 Task: Create a sub task System Test and UAT for the task  Integrate website with a new chatbot for customer support in the project BlueChip , assign it to team member softage.3@softage.net and update the status of the sub task to  Completed , set the priority of the sub task to High
Action: Mouse moved to (563, 283)
Screenshot: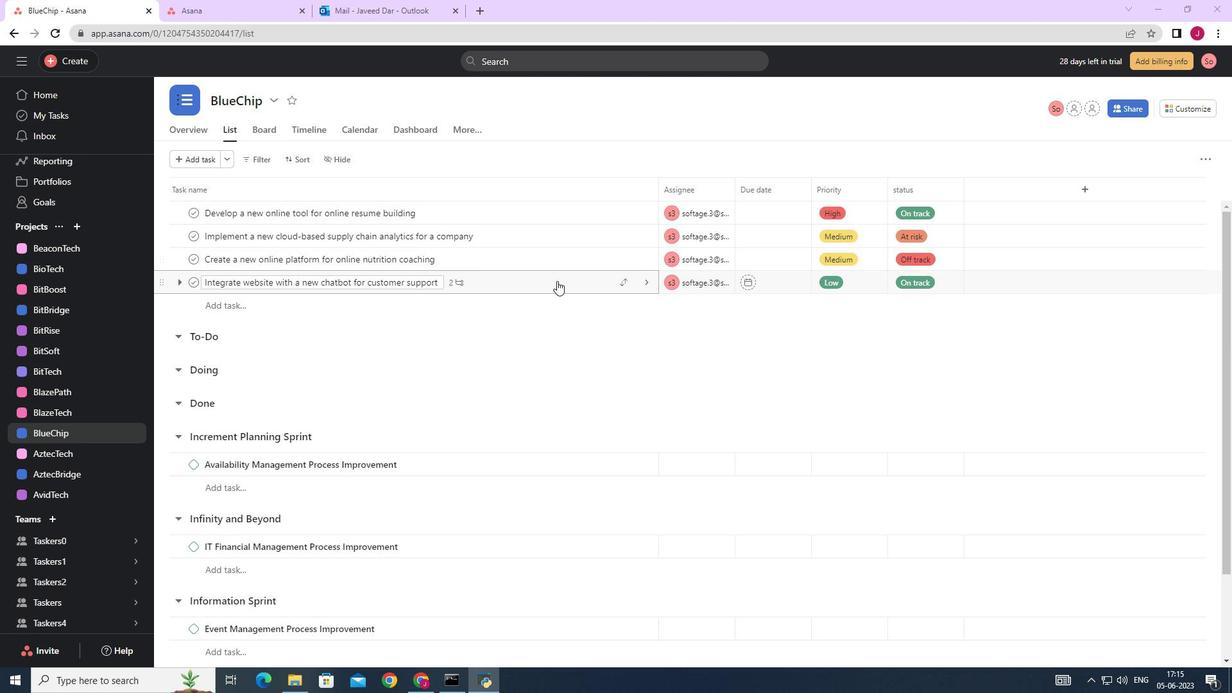 
Action: Mouse pressed left at (563, 283)
Screenshot: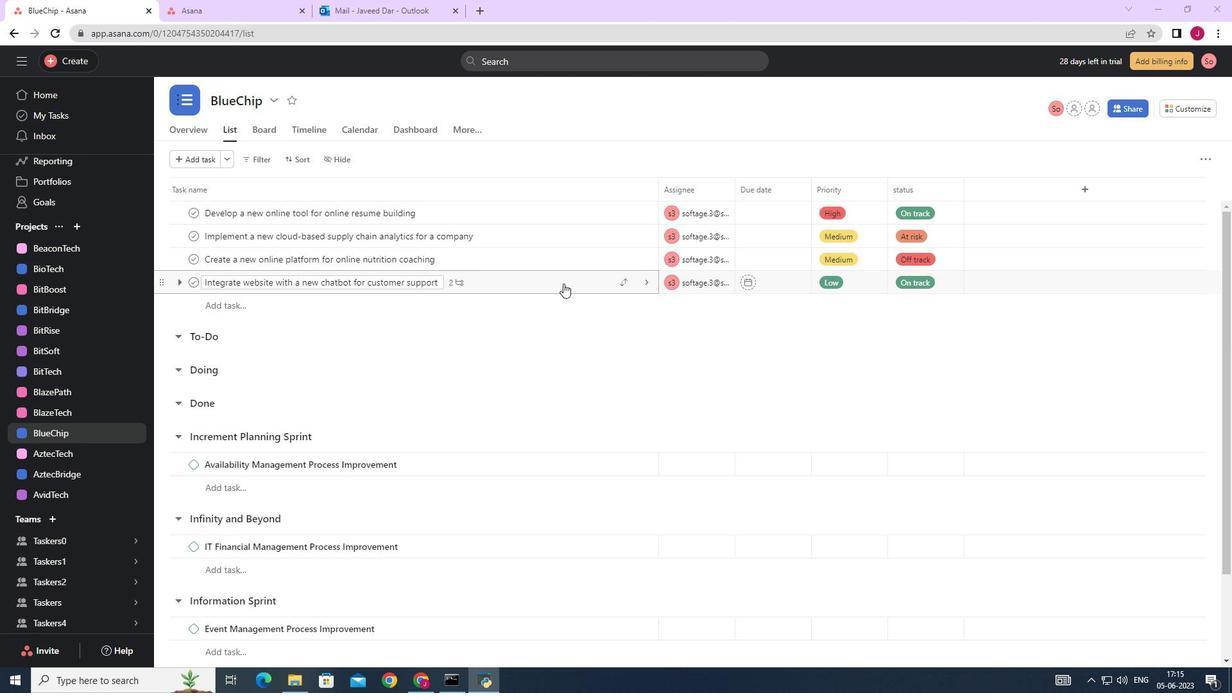 
Action: Mouse moved to (1148, 513)
Screenshot: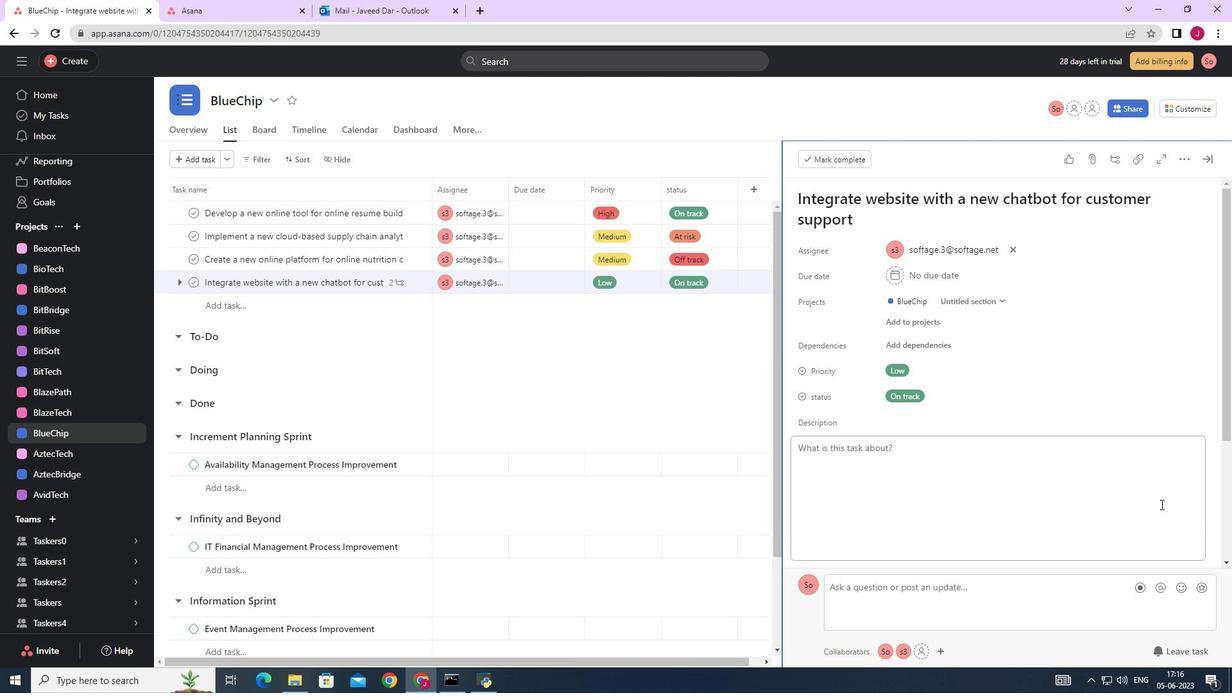 
Action: Mouse scrolled (1148, 512) with delta (0, 0)
Screenshot: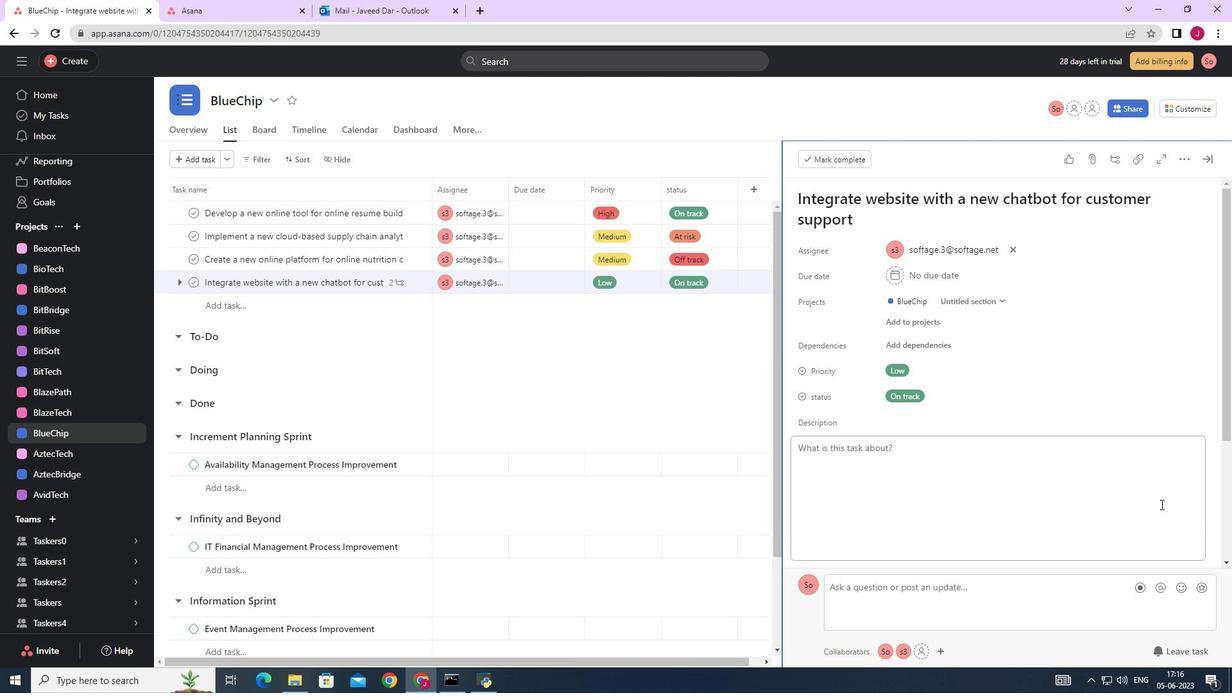 
Action: Mouse moved to (1146, 514)
Screenshot: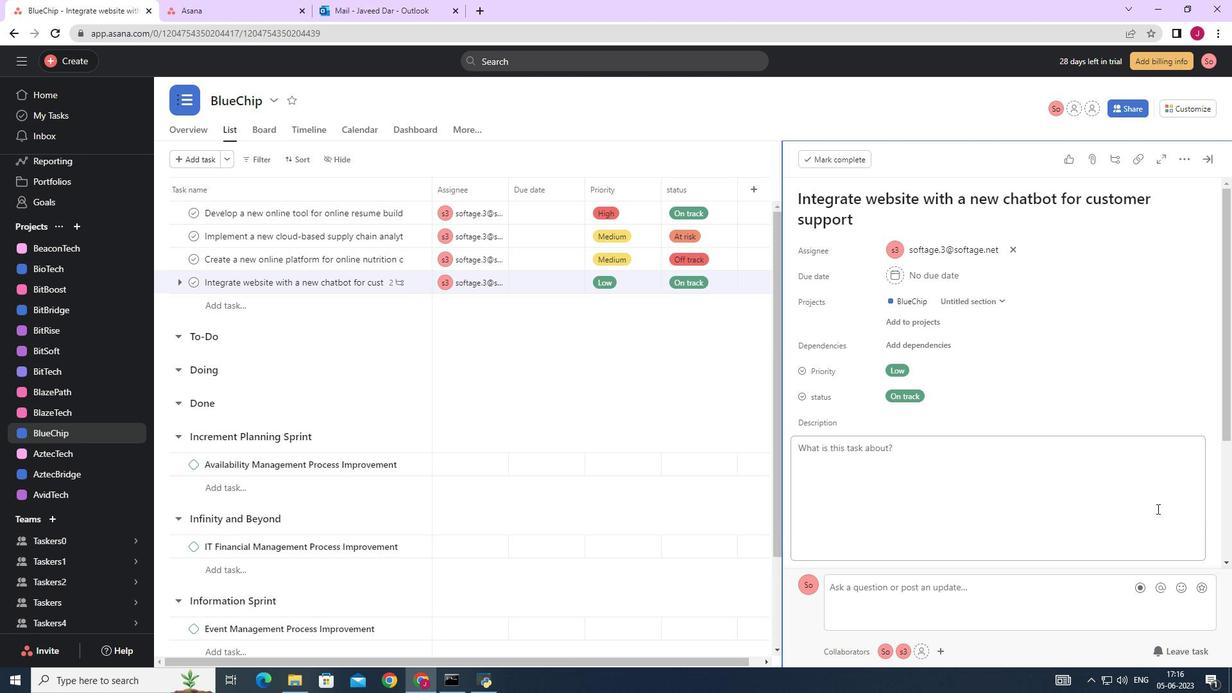 
Action: Mouse scrolled (1147, 513) with delta (0, 0)
Screenshot: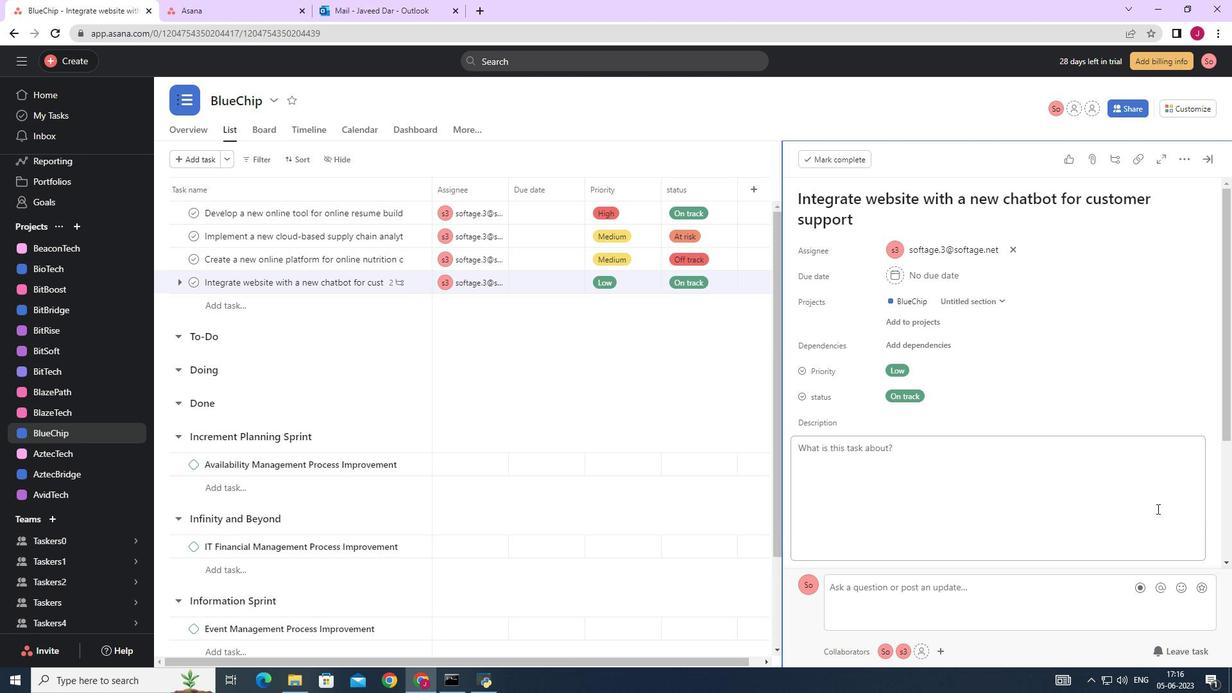
Action: Mouse scrolled (1146, 513) with delta (0, 0)
Screenshot: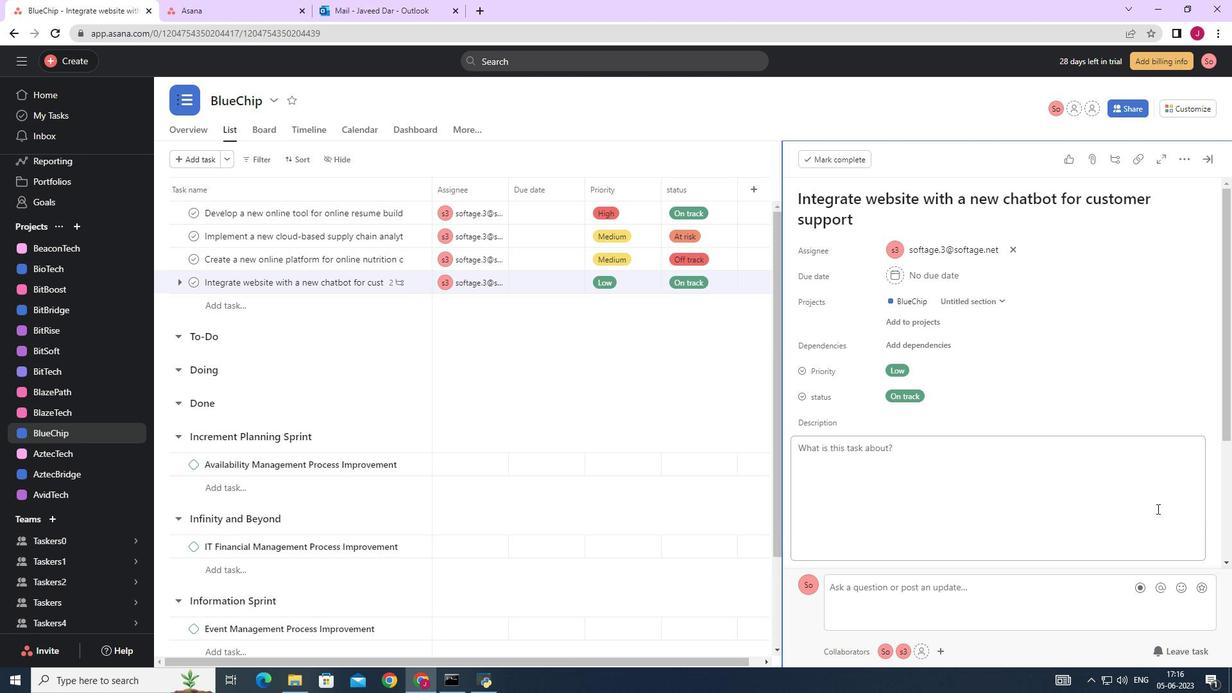 
Action: Mouse scrolled (1146, 513) with delta (0, 0)
Screenshot: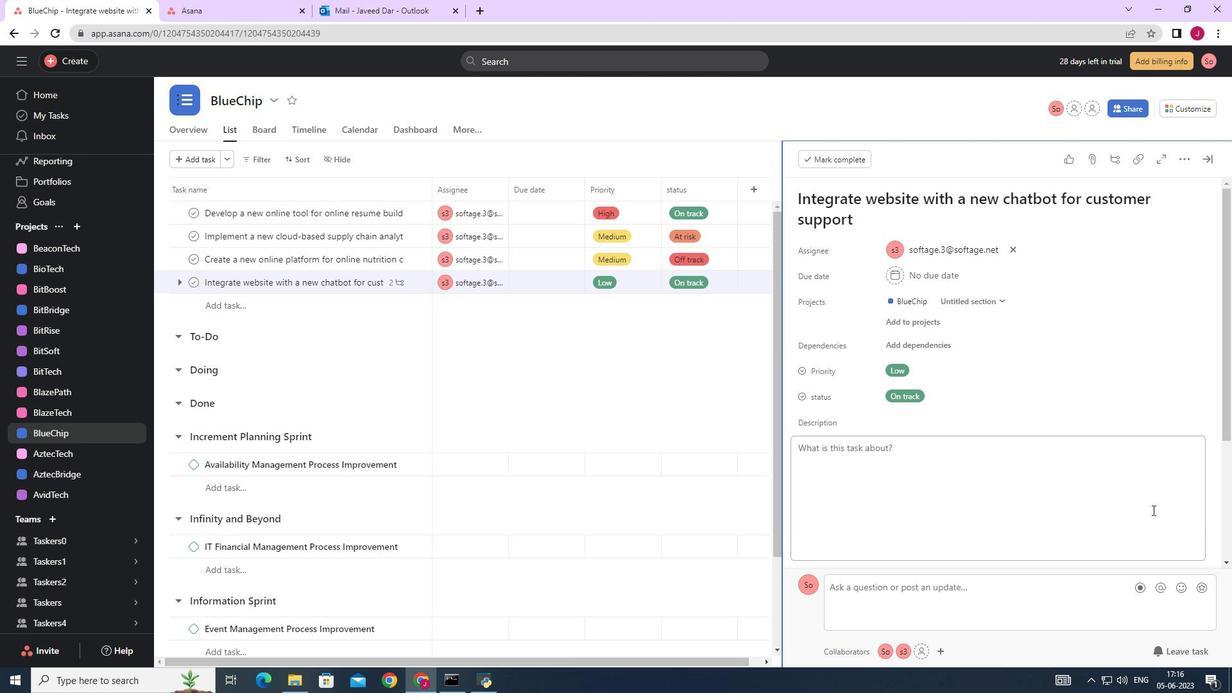 
Action: Mouse moved to (1142, 514)
Screenshot: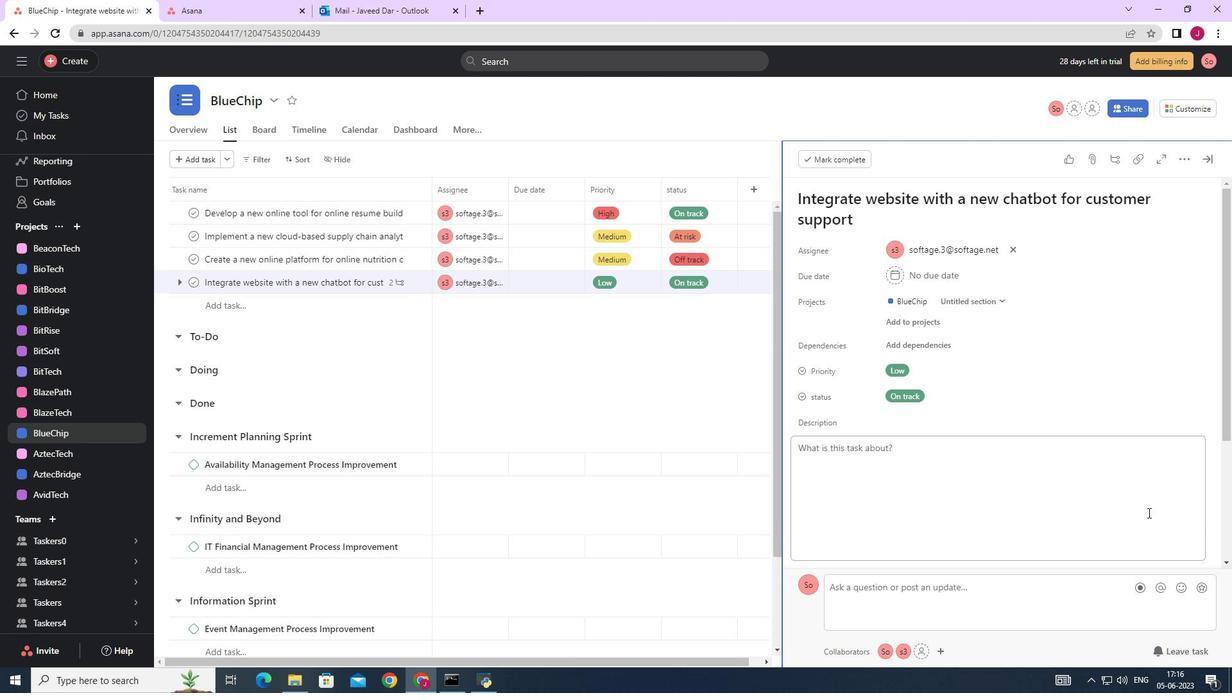 
Action: Mouse scrolled (1144, 514) with delta (0, 0)
Screenshot: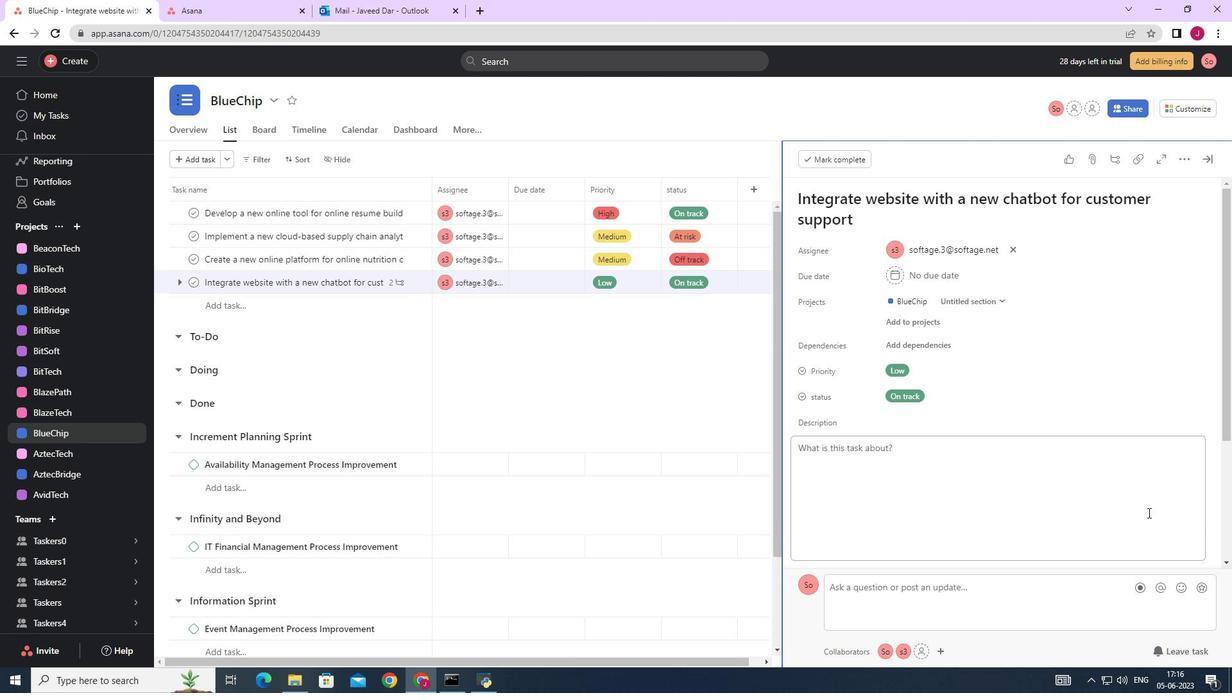 
Action: Mouse moved to (820, 436)
Screenshot: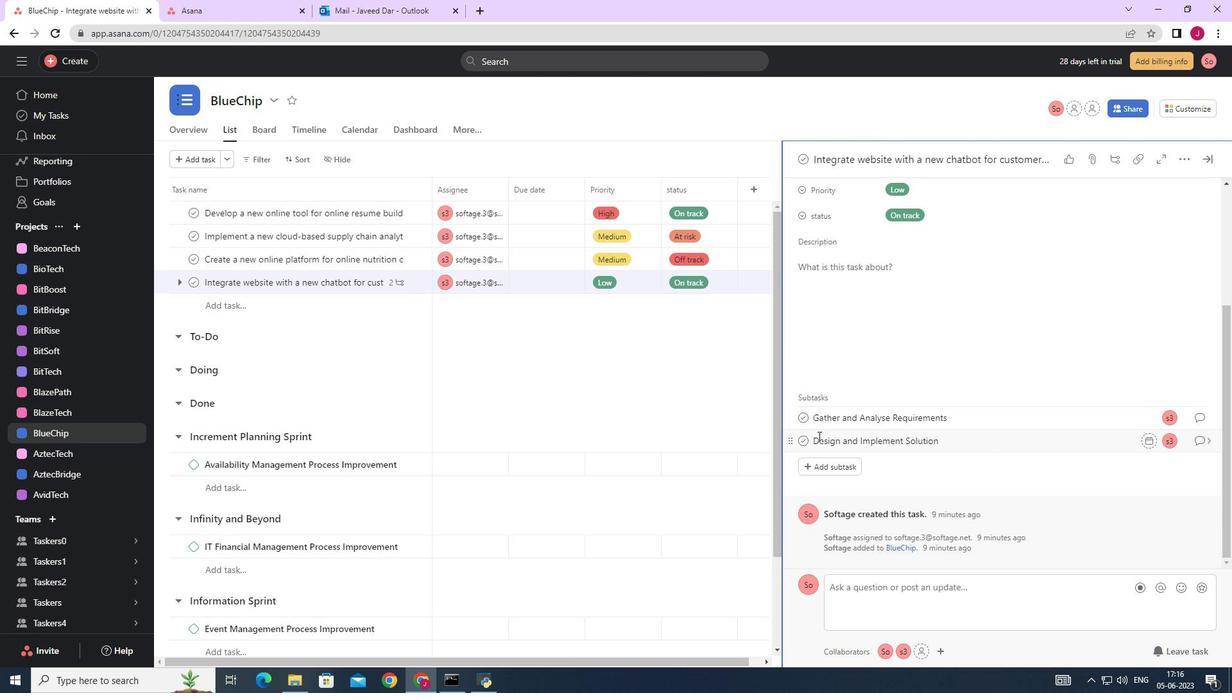 
Action: Mouse scrolled (820, 435) with delta (0, 0)
Screenshot: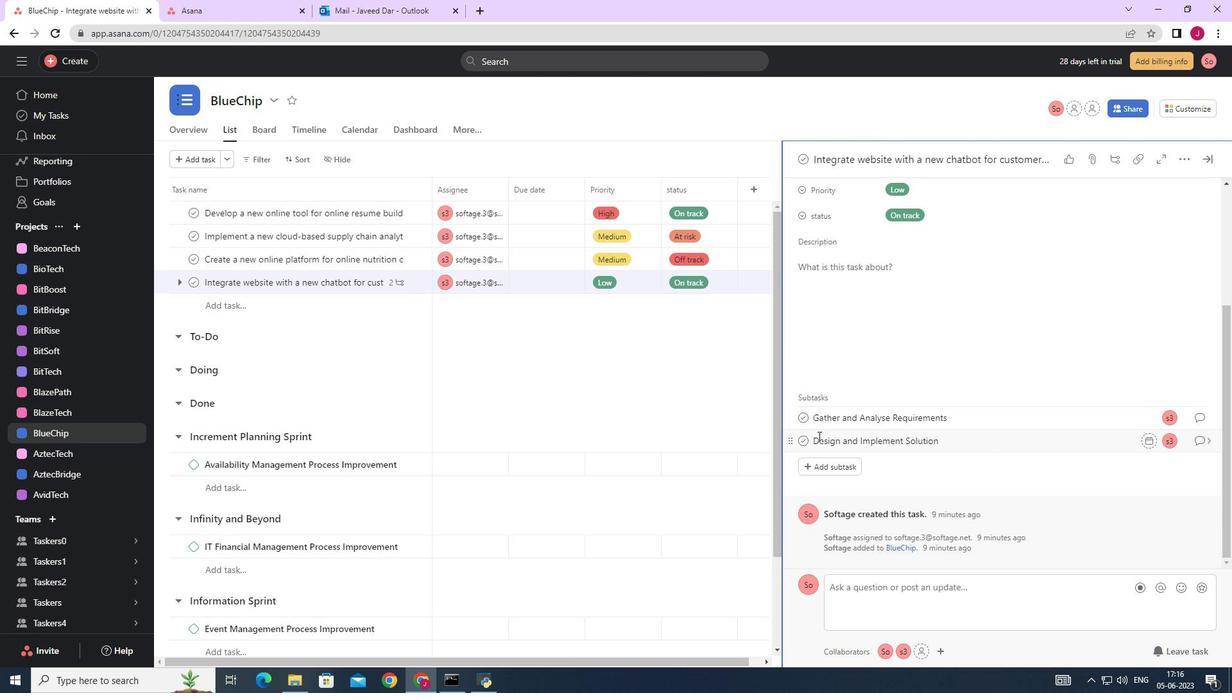 
Action: Mouse moved to (832, 441)
Screenshot: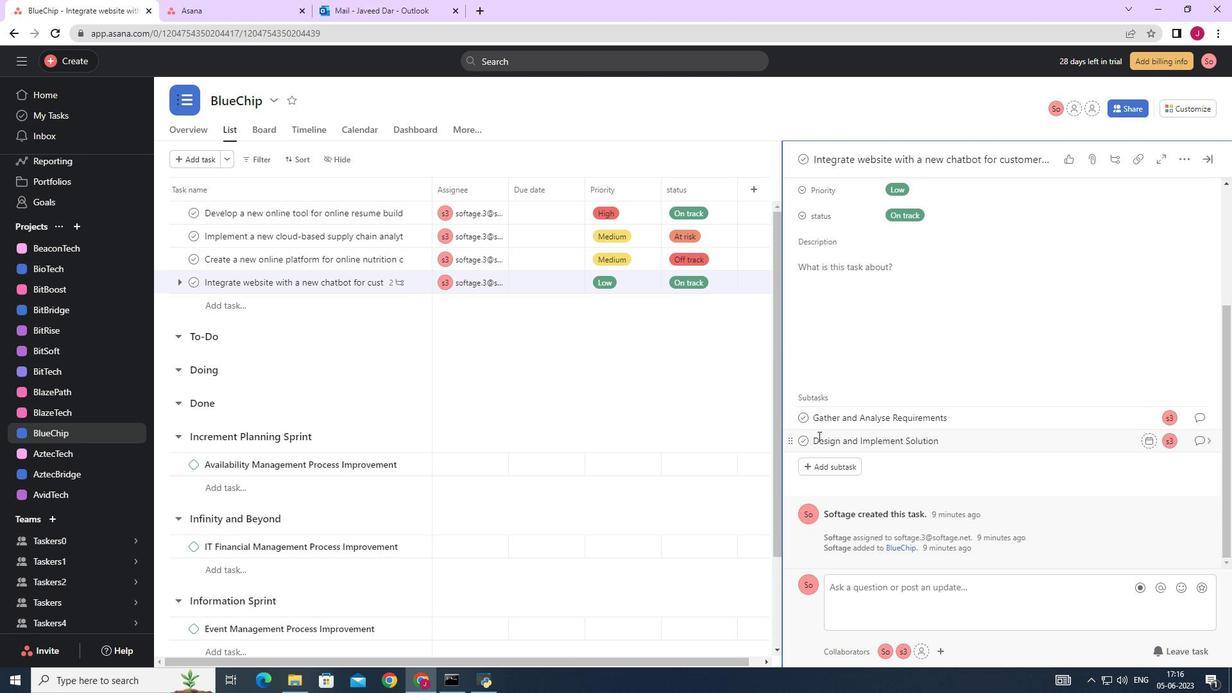 
Action: Mouse scrolled (832, 440) with delta (0, 0)
Screenshot: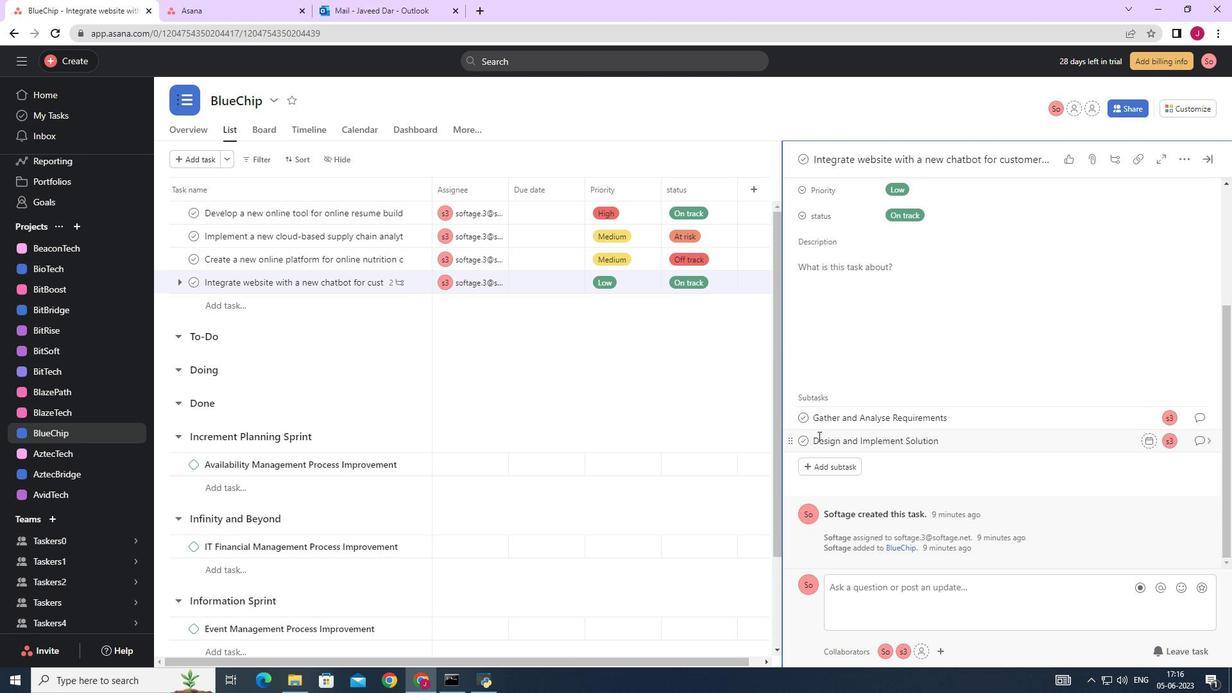 
Action: Mouse moved to (836, 442)
Screenshot: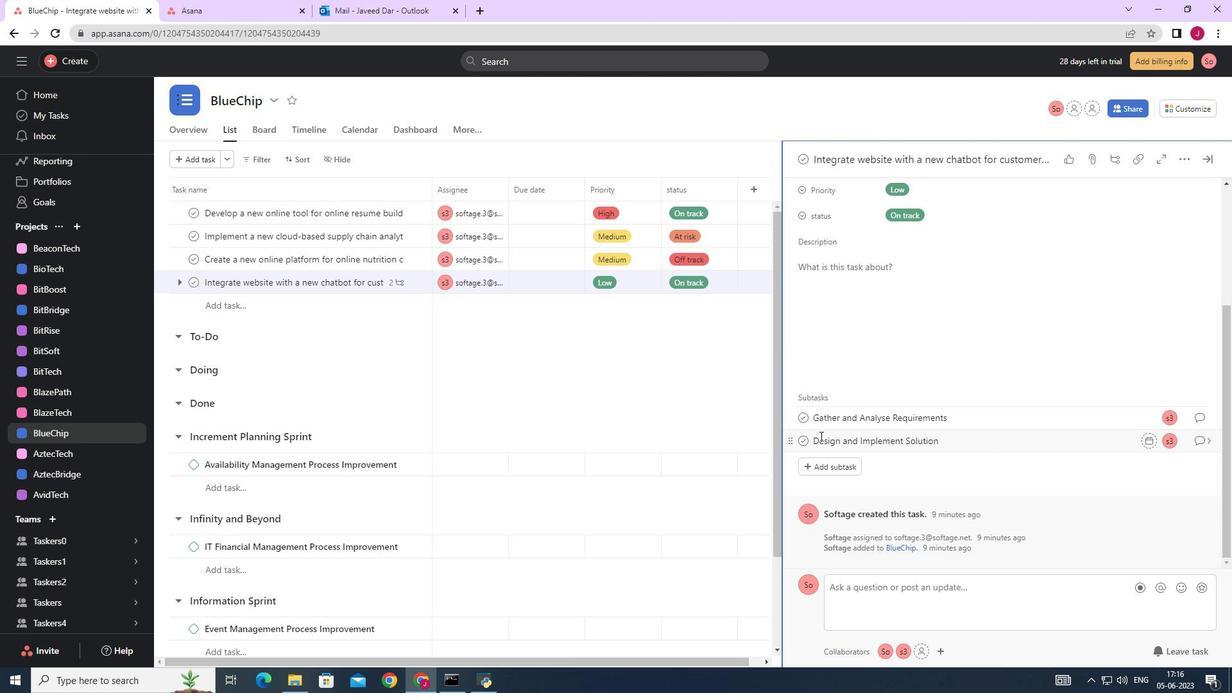 
Action: Mouse scrolled (836, 441) with delta (0, 0)
Screenshot: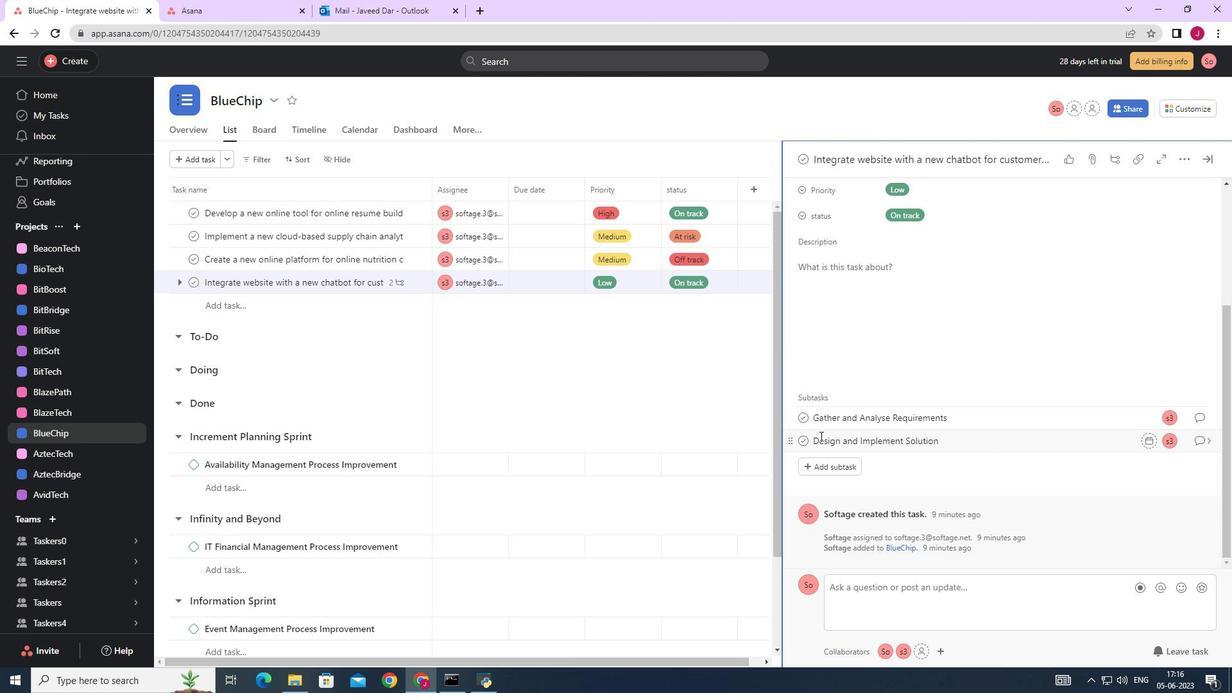 
Action: Mouse moved to (842, 443)
Screenshot: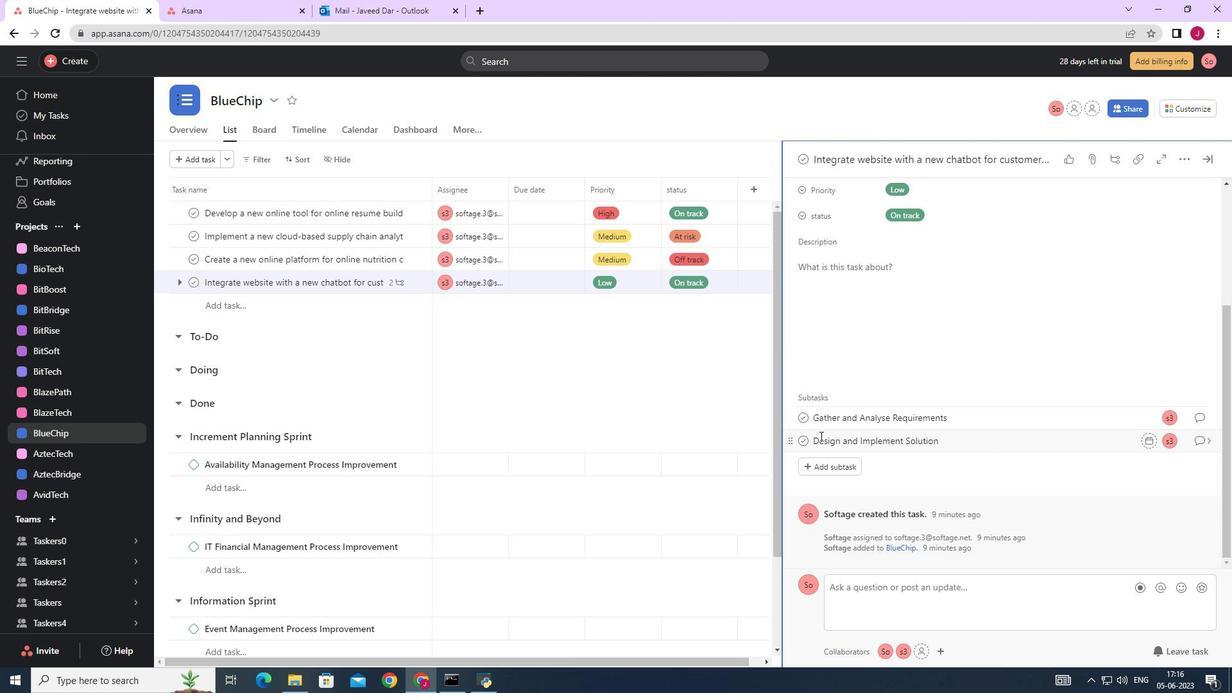 
Action: Mouse scrolled (842, 443) with delta (0, 0)
Screenshot: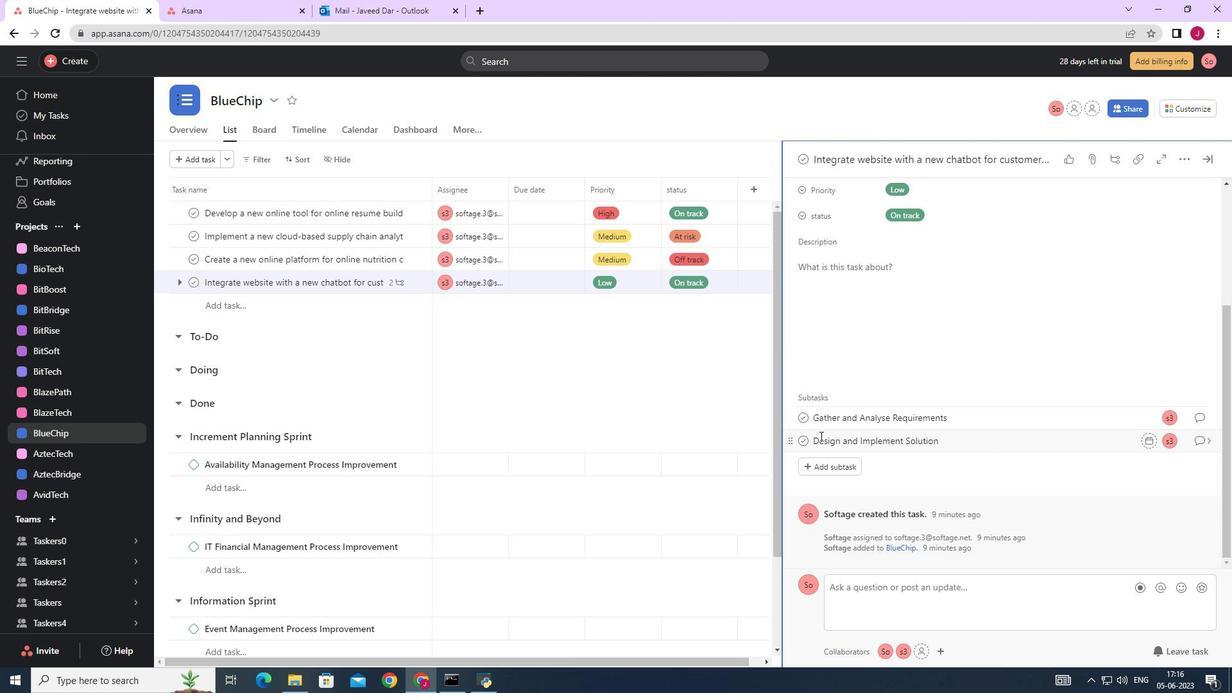 
Action: Mouse moved to (846, 445)
Screenshot: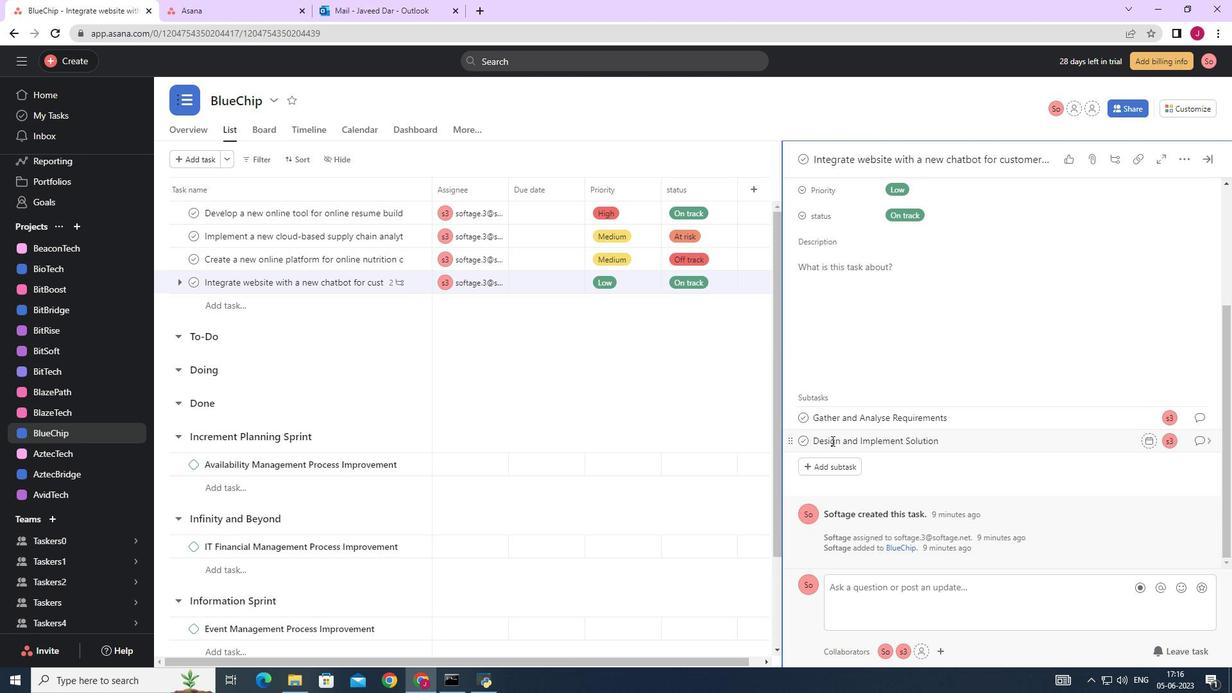 
Action: Mouse scrolled (846, 444) with delta (0, 0)
Screenshot: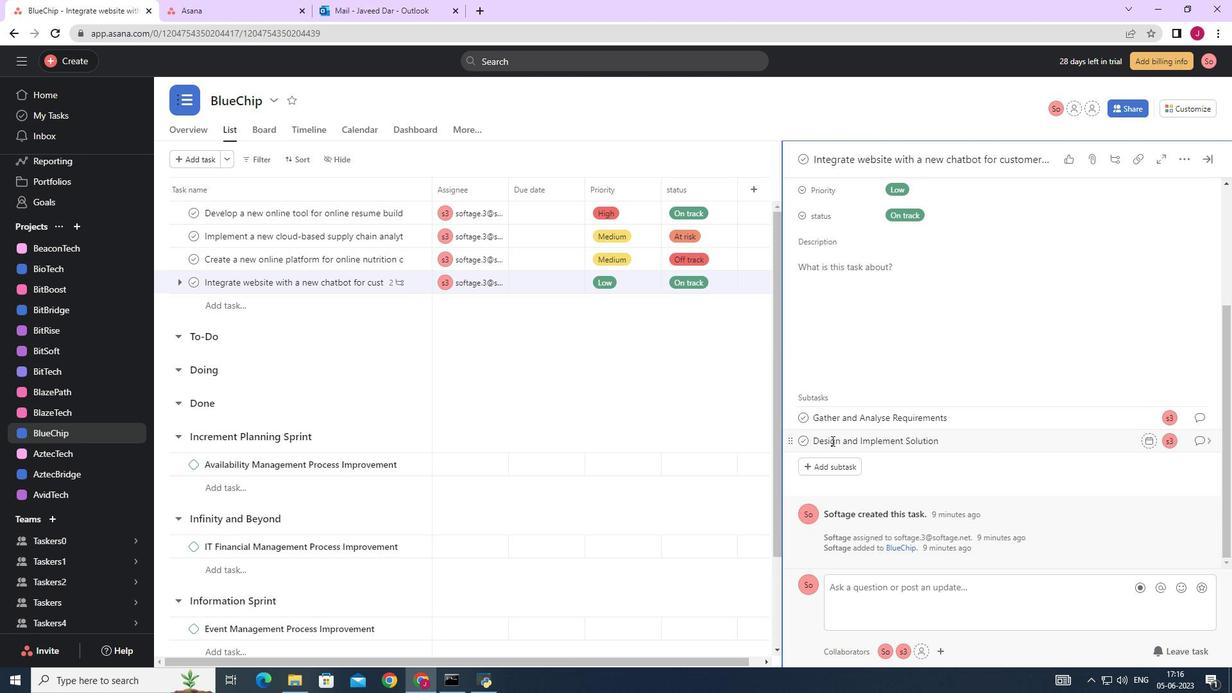 
Action: Mouse moved to (851, 466)
Screenshot: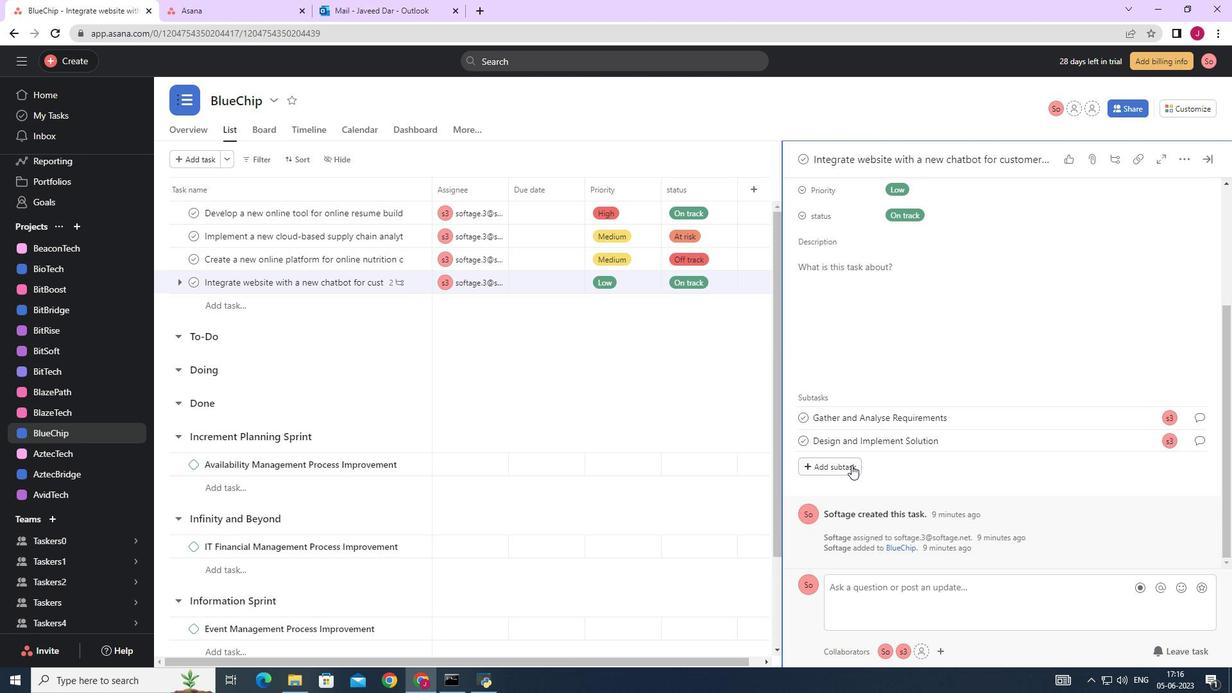 
Action: Mouse pressed left at (851, 466)
Screenshot: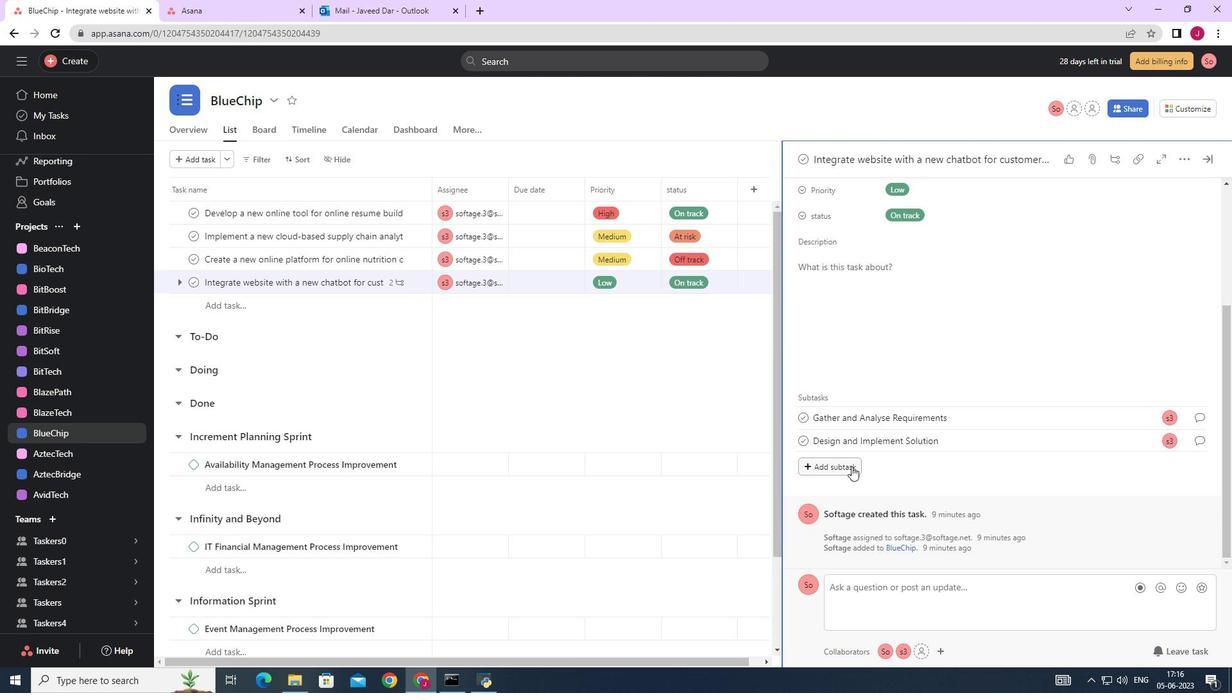 
Action: Key pressed <Key.caps_lock>S<Key.caps_lock>ystem<Key.space><Key.caps_lock>T<Key.caps_lock>est<Key.space>and<Key.space><Key.caps_lock>UAT
Screenshot: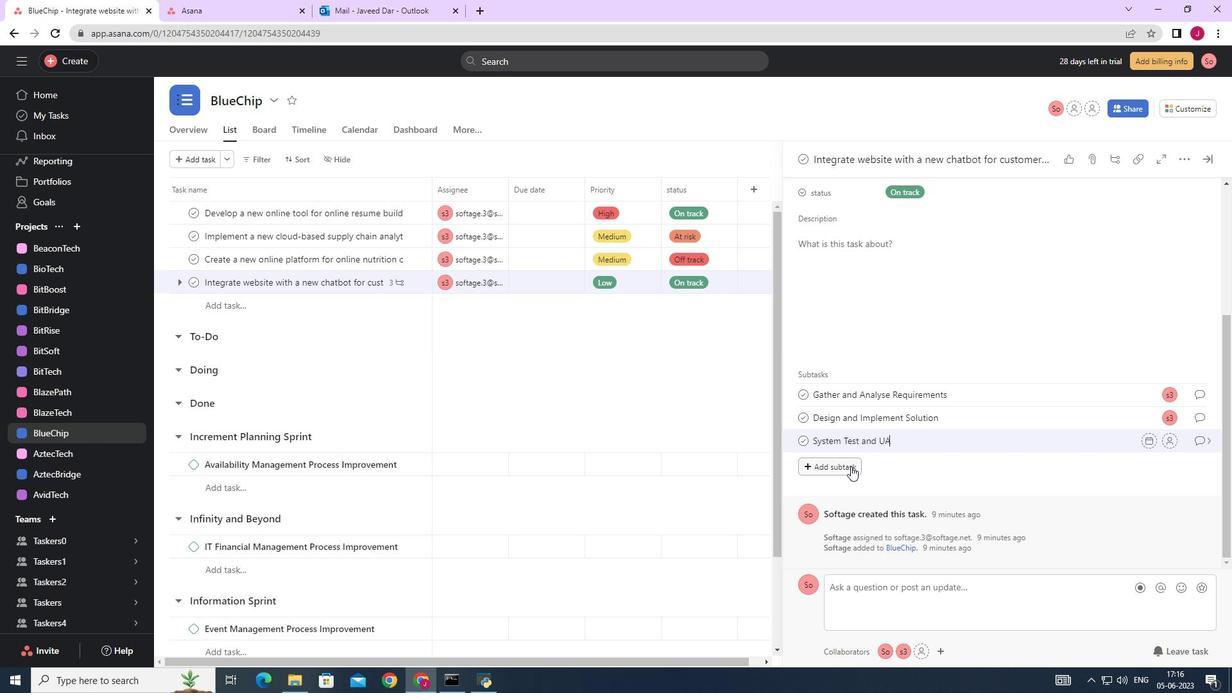 
Action: Mouse moved to (1168, 441)
Screenshot: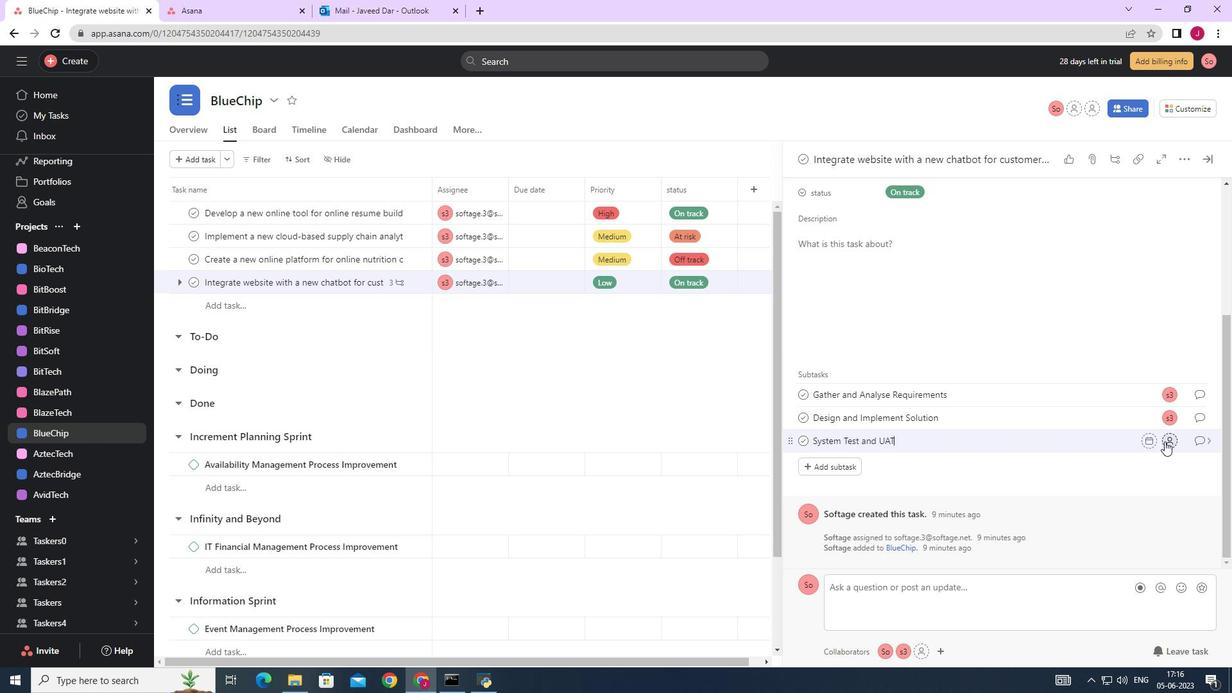 
Action: Mouse pressed left at (1168, 441)
Screenshot: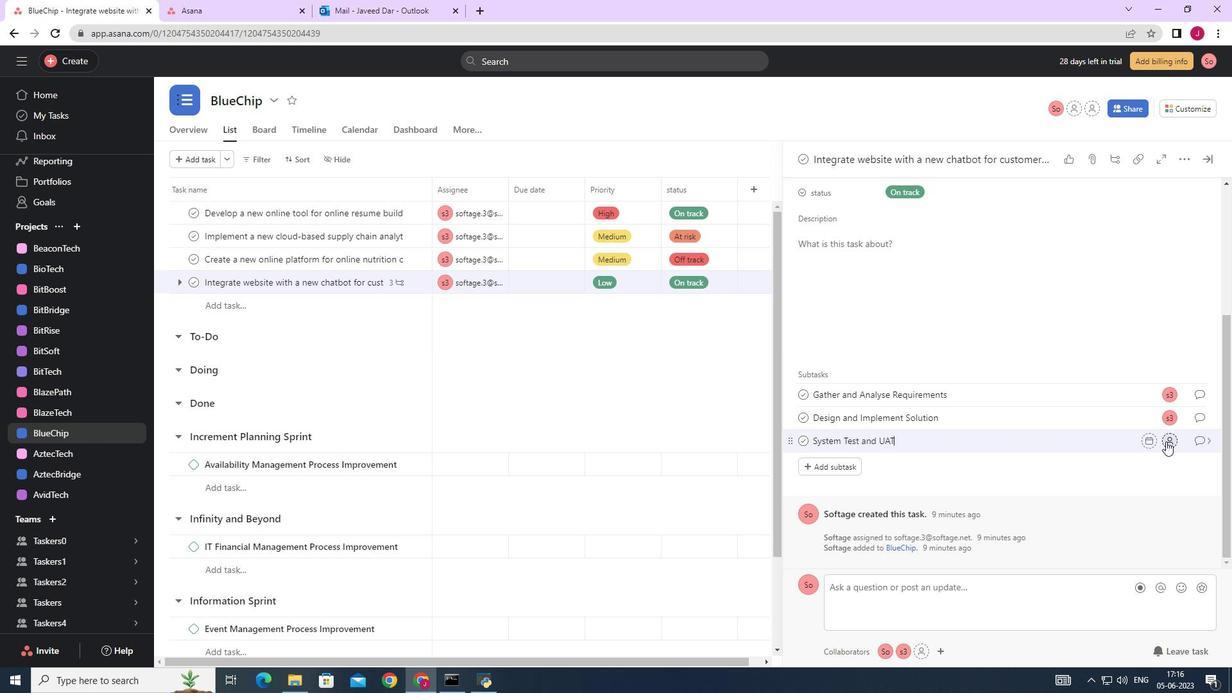 
Action: Key pressed SOFTAGE.3
Screenshot: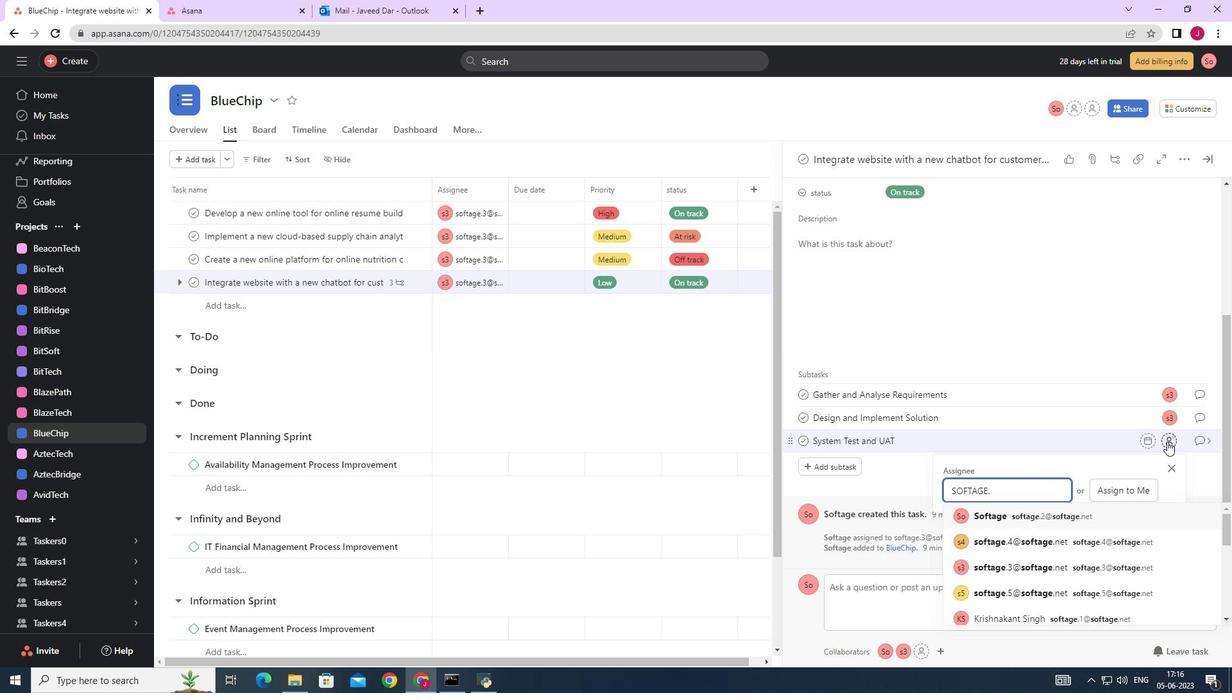 
Action: Mouse moved to (1044, 517)
Screenshot: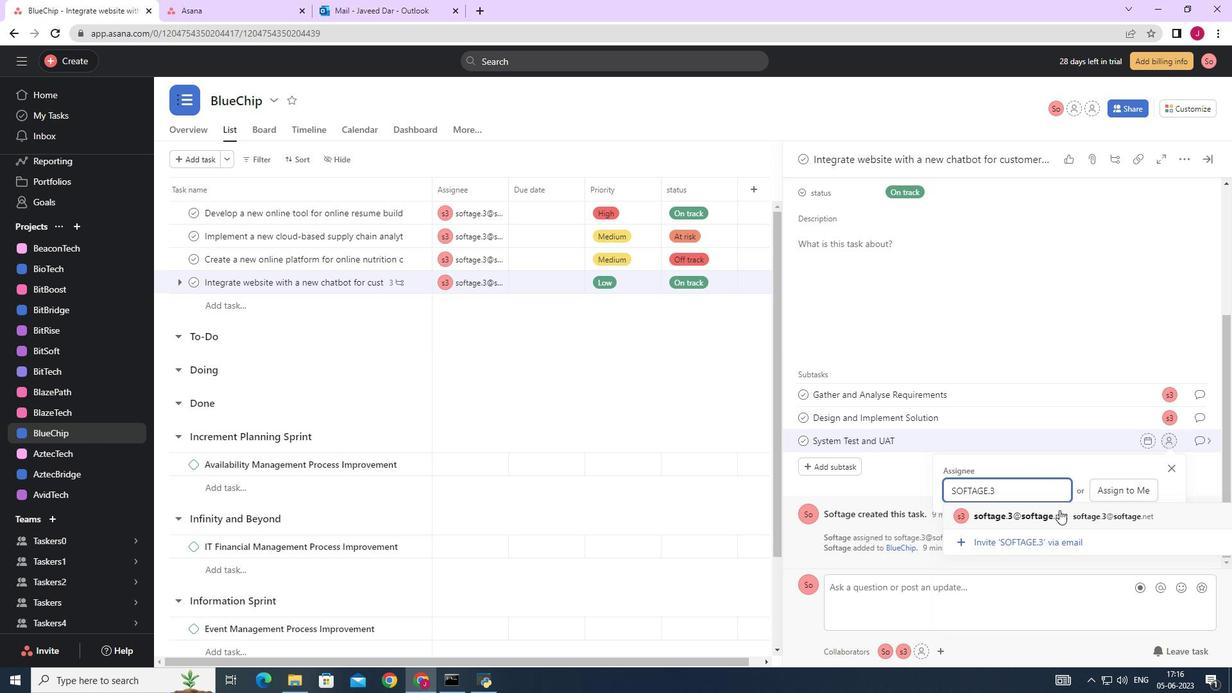 
Action: Mouse pressed left at (1044, 517)
Screenshot: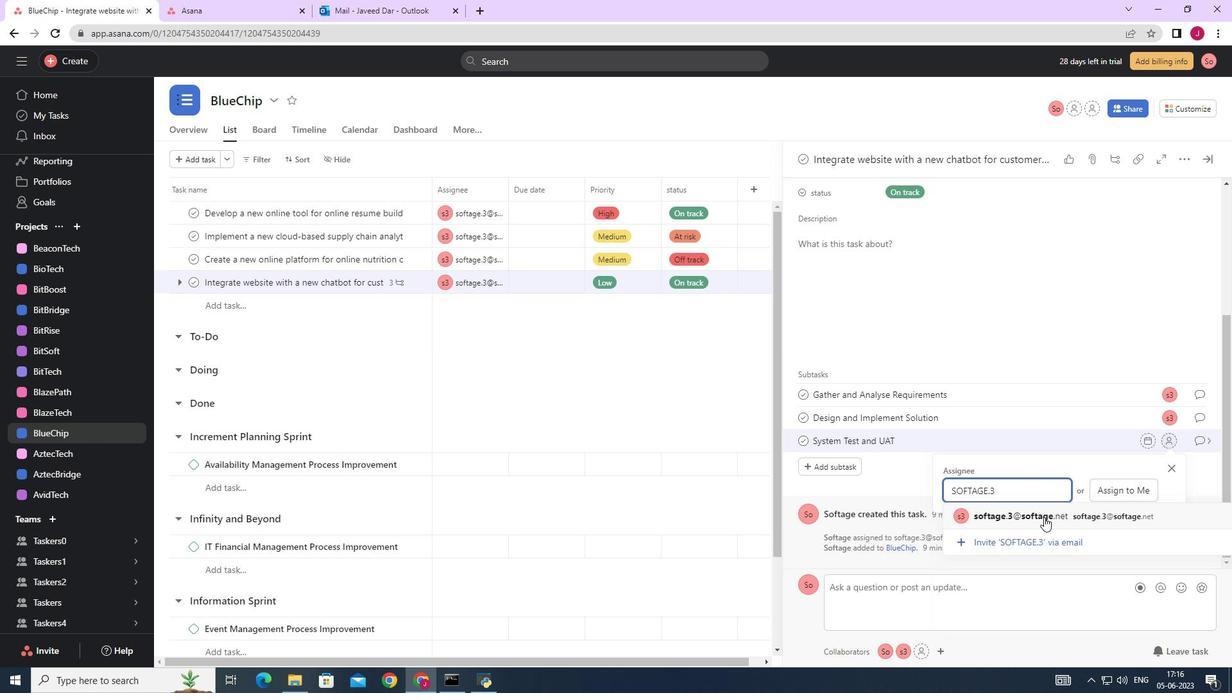 
Action: Mouse moved to (1197, 446)
Screenshot: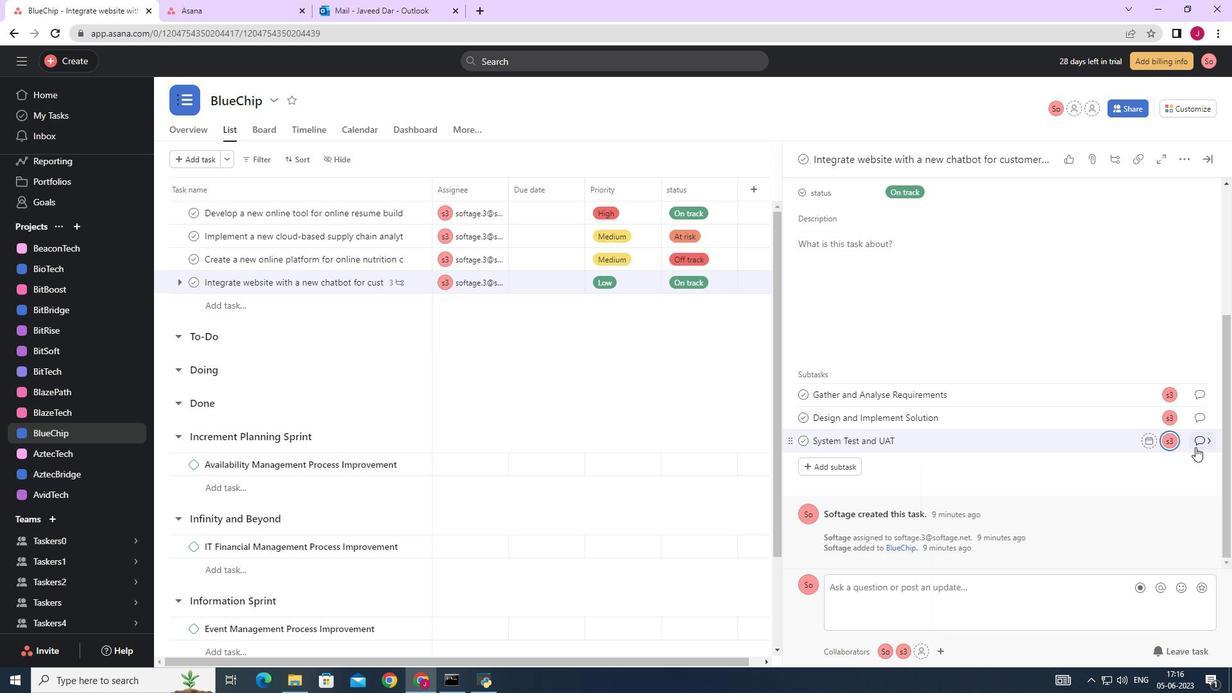 
Action: Mouse pressed left at (1197, 446)
Screenshot: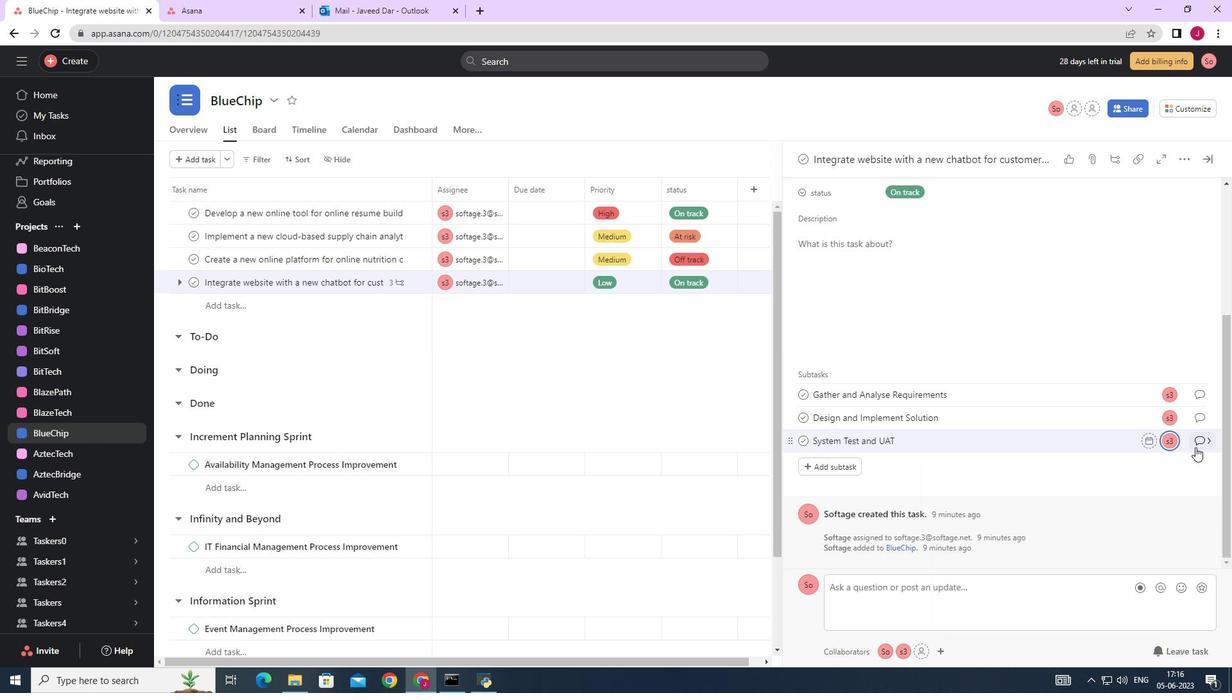
Action: Mouse moved to (840, 337)
Screenshot: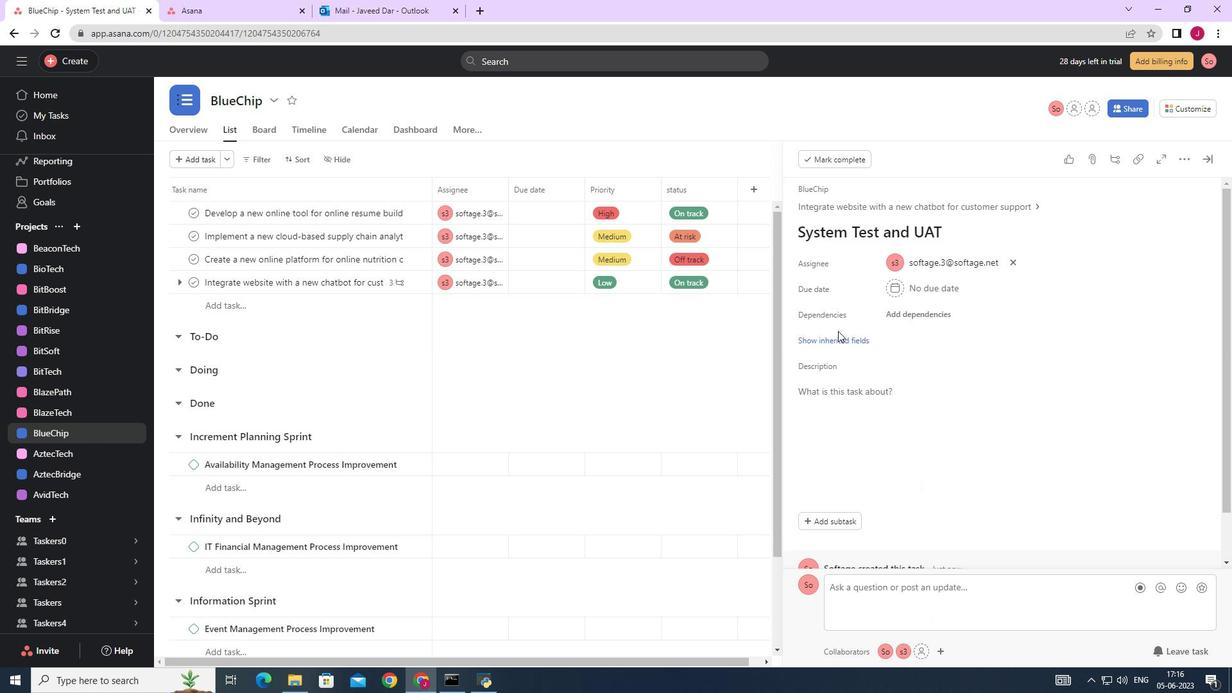 
Action: Mouse pressed left at (840, 337)
Screenshot: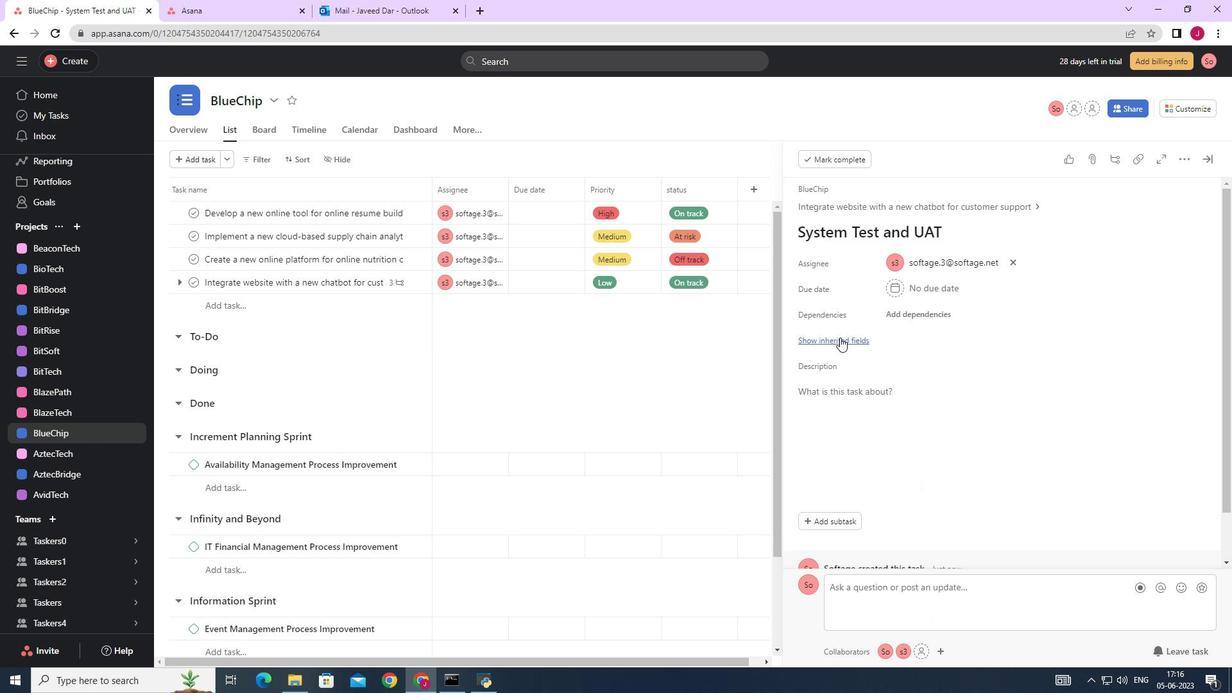 
Action: Mouse moved to (894, 367)
Screenshot: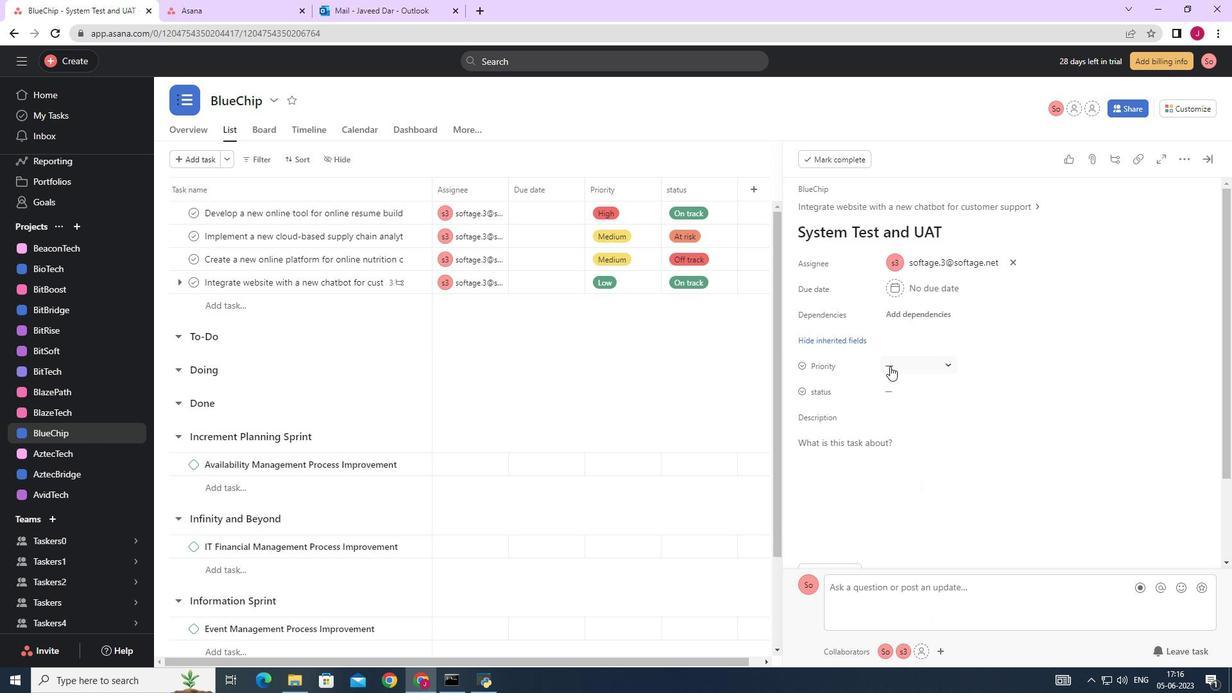
Action: Mouse pressed left at (894, 367)
Screenshot: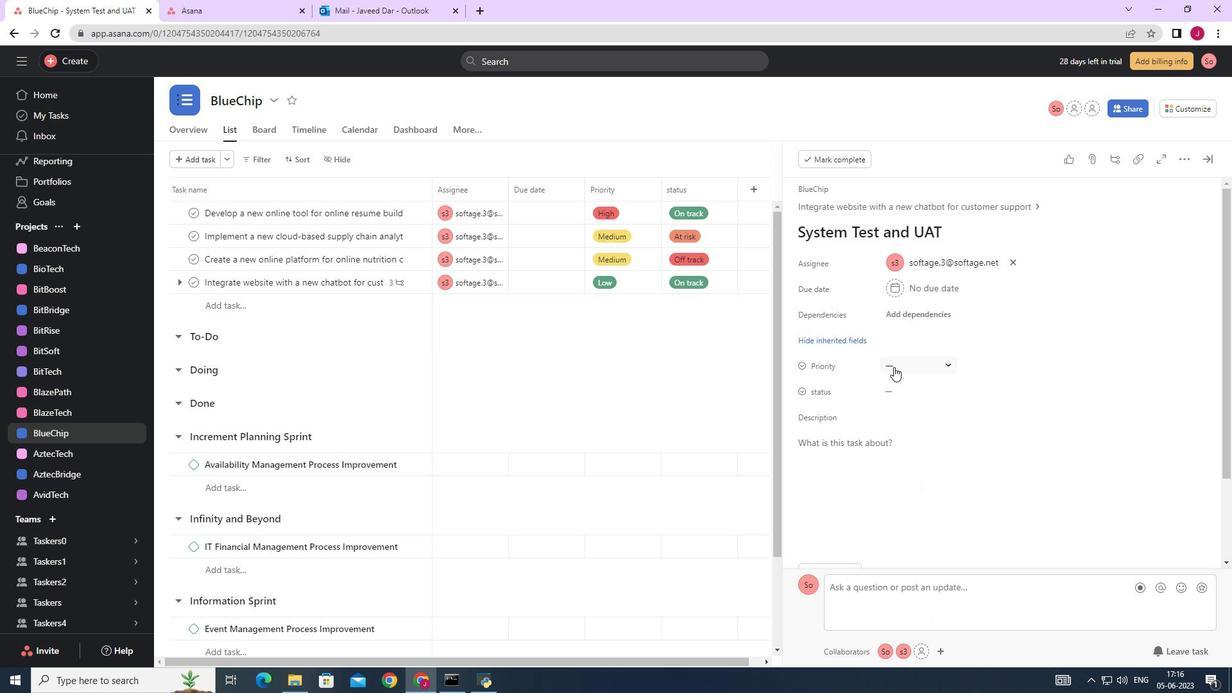 
Action: Mouse moved to (916, 409)
Screenshot: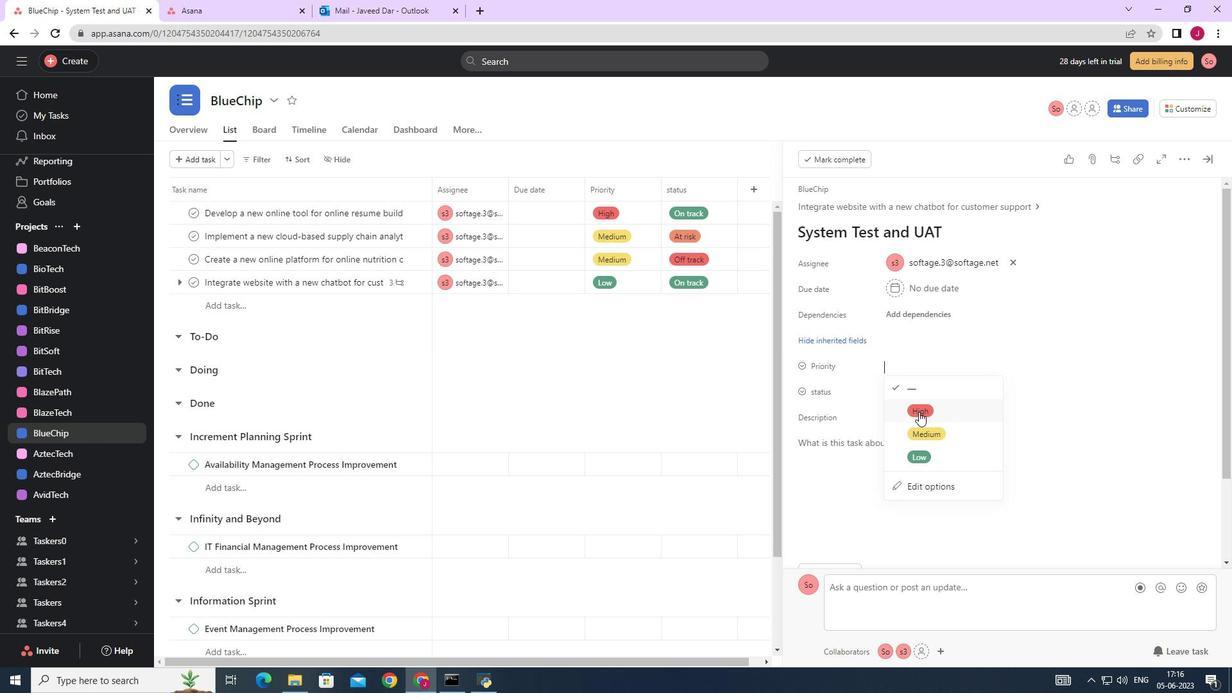 
Action: Mouse pressed left at (916, 409)
Screenshot: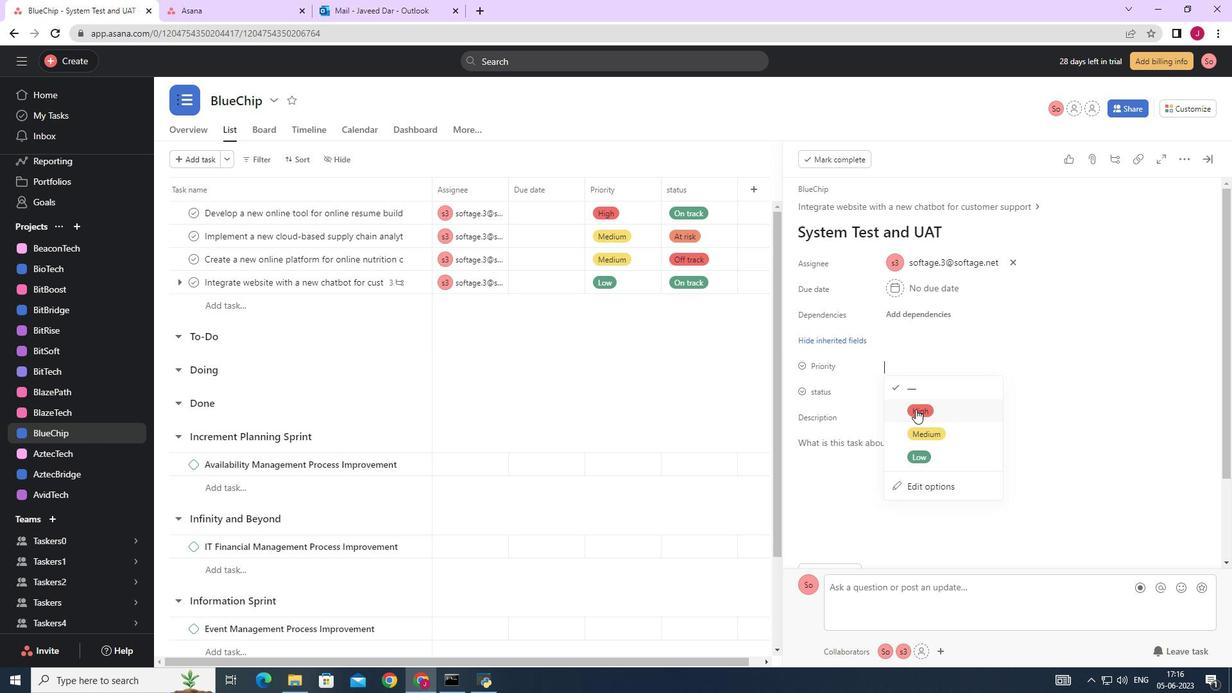 
Action: Mouse moved to (912, 385)
Screenshot: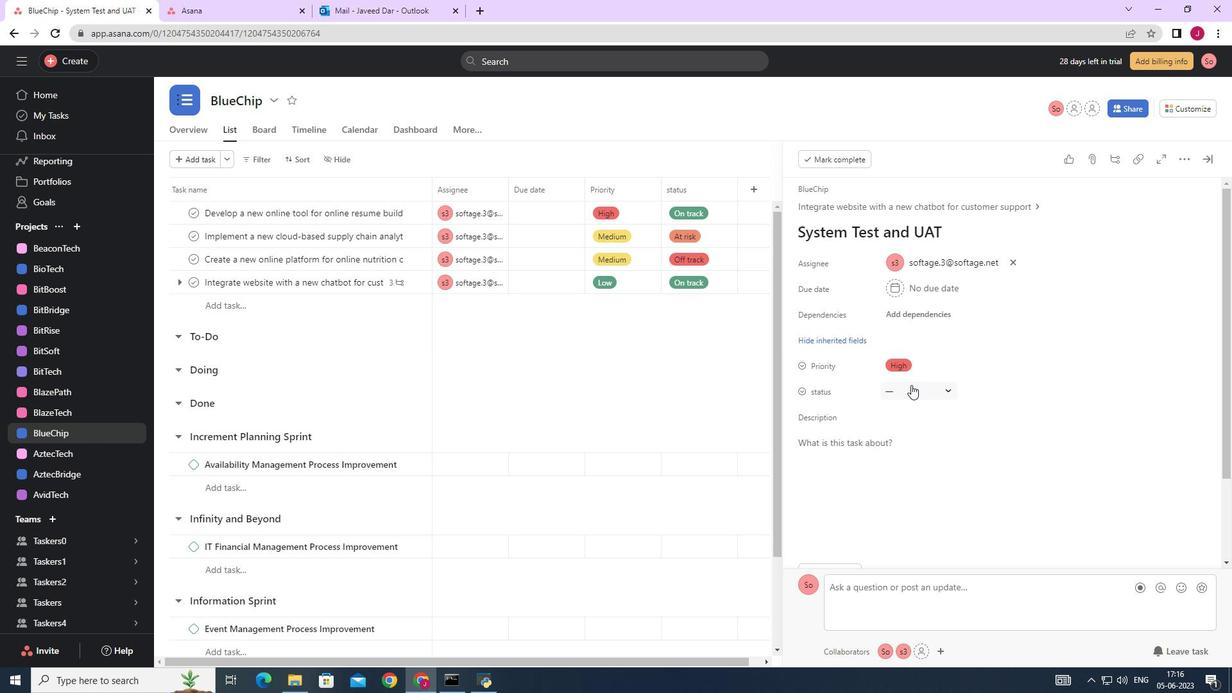 
Action: Mouse pressed left at (912, 385)
Screenshot: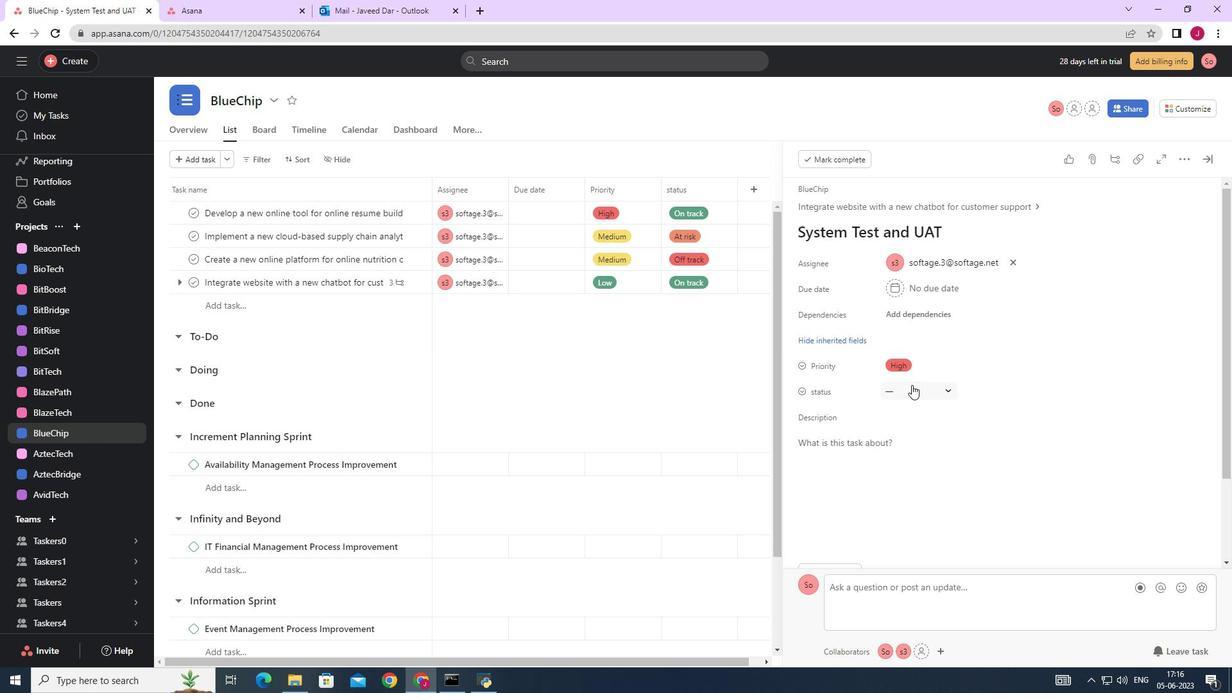 
Action: Mouse moved to (929, 506)
Screenshot: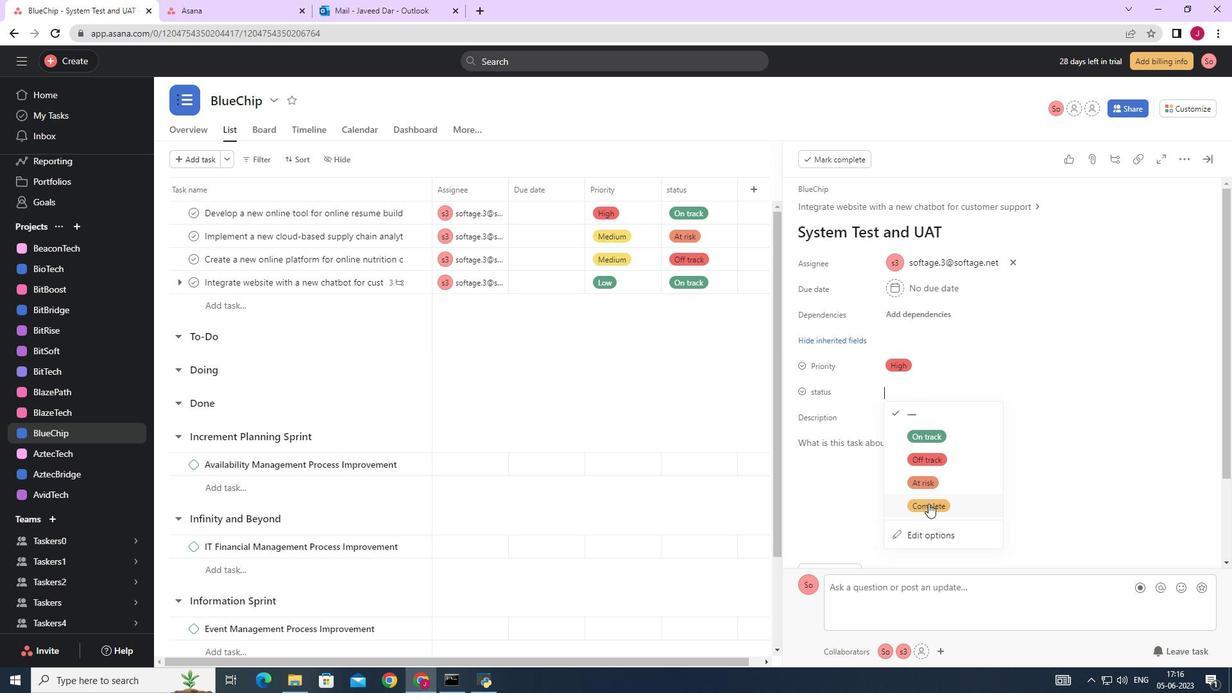 
Action: Mouse pressed left at (929, 506)
Screenshot: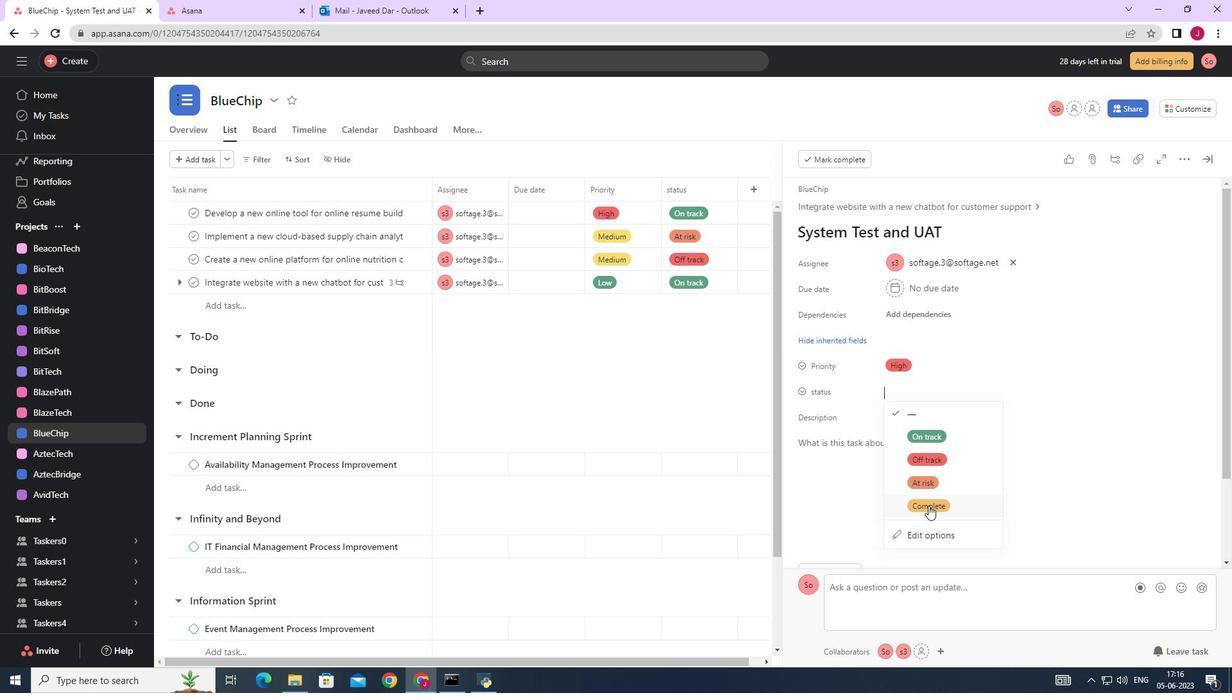 
Action: Mouse moved to (1208, 159)
Screenshot: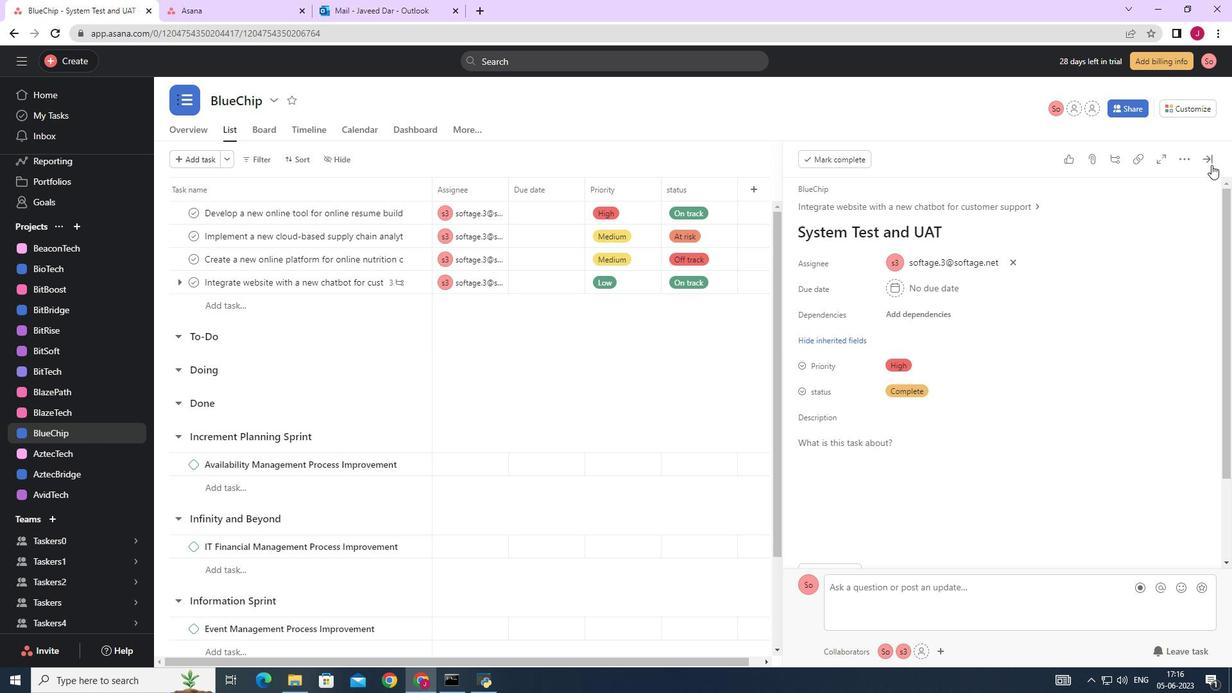 
Action: Mouse pressed left at (1208, 159)
Screenshot: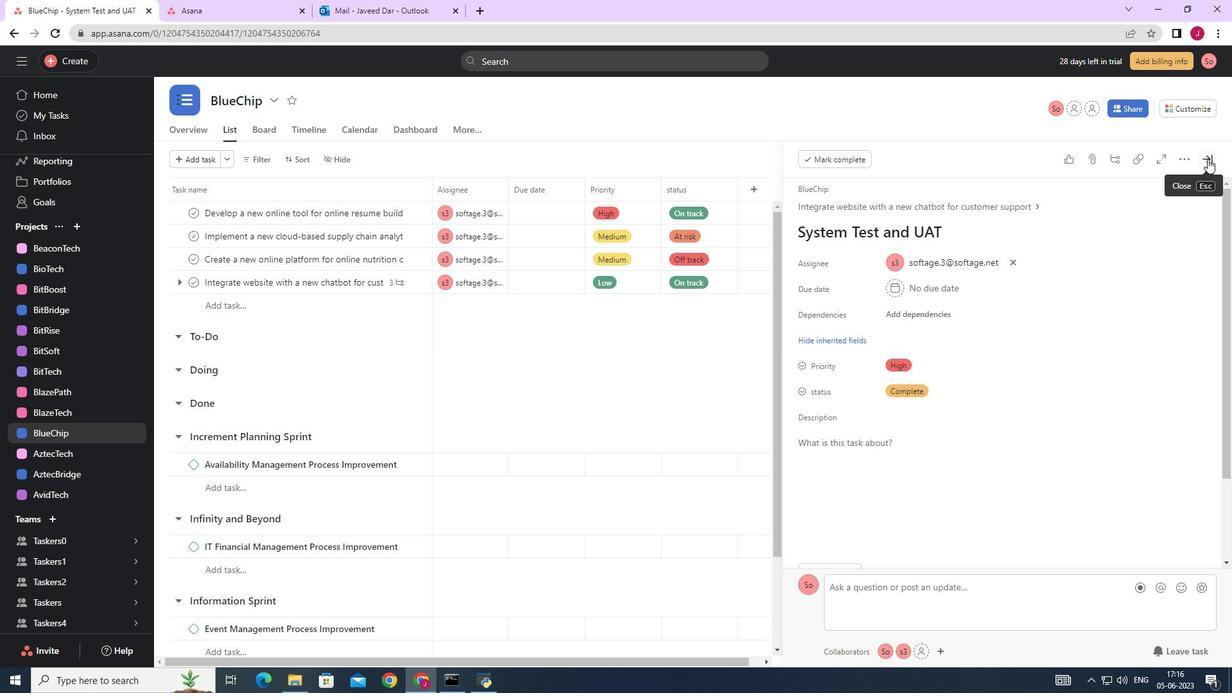 
